 Task: Look for space in Carpentras, France from 5th July, 2023 to 10th July, 2023 for 4 adults in price range Rs.9000 to Rs.14000. Place can be entire place with 2 bedrooms having 4 beds and 2 bathrooms. Property type can be house, flat, guest house. Amenities needed are: washing machine. Booking option can be shelf check-in. Required host language is English.
Action: Mouse moved to (481, 127)
Screenshot: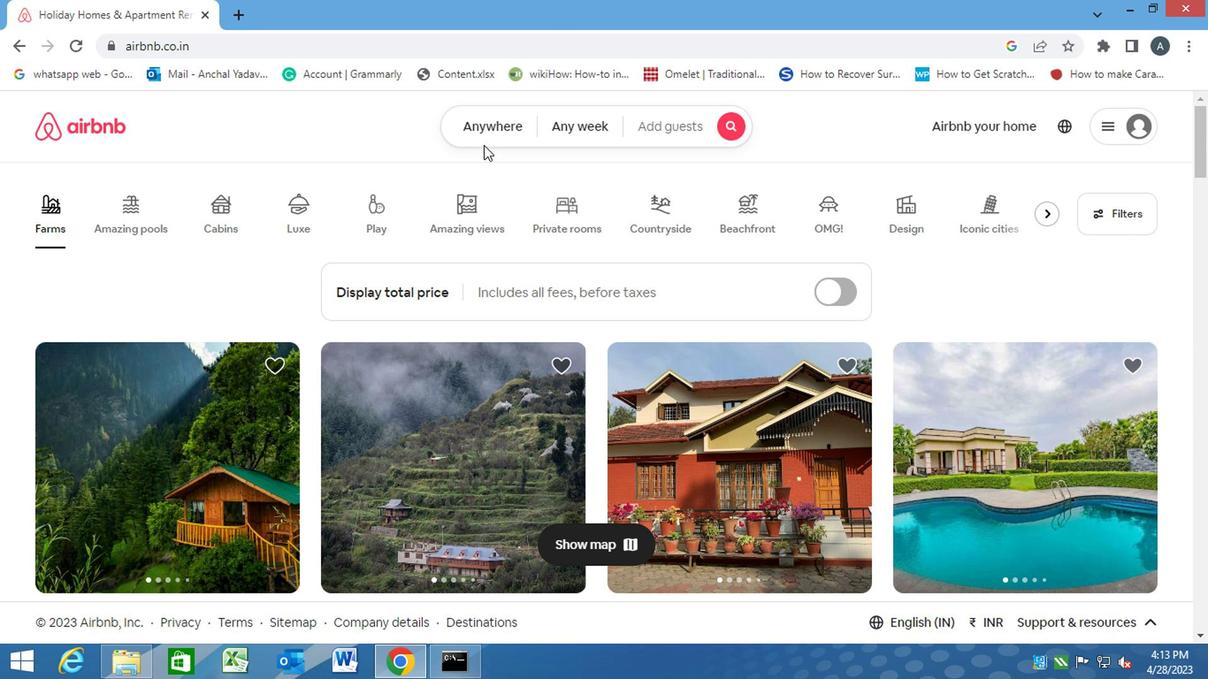 
Action: Mouse pressed left at (481, 127)
Screenshot: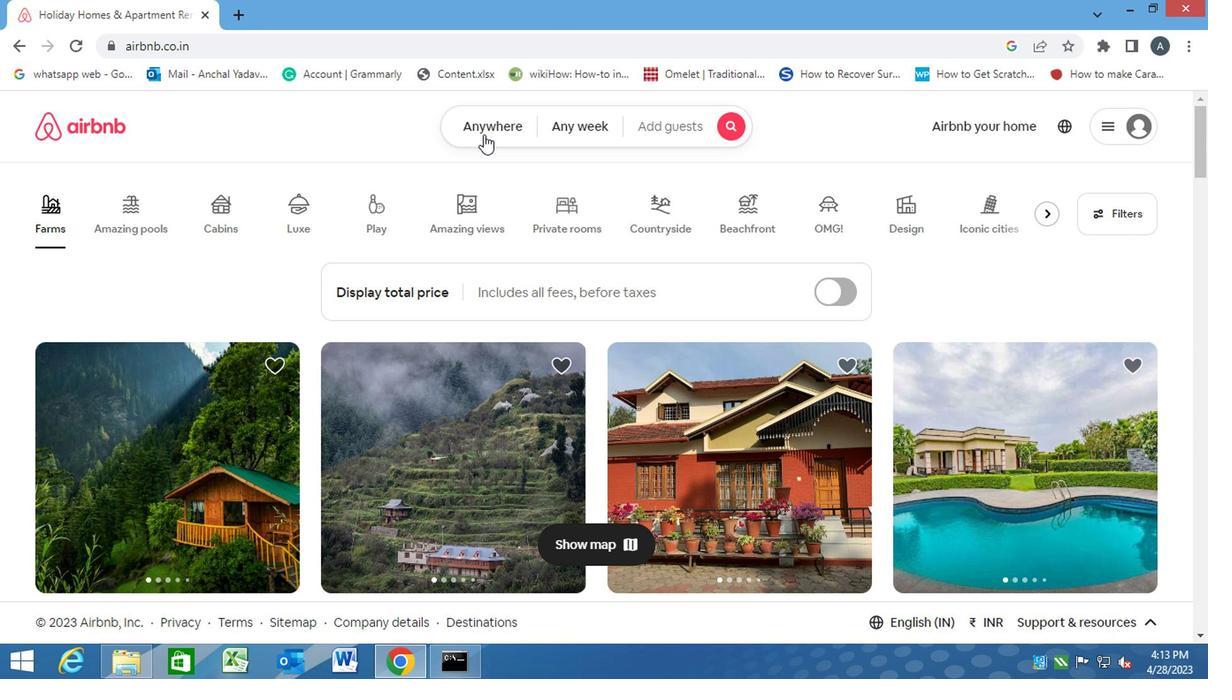 
Action: Mouse moved to (441, 186)
Screenshot: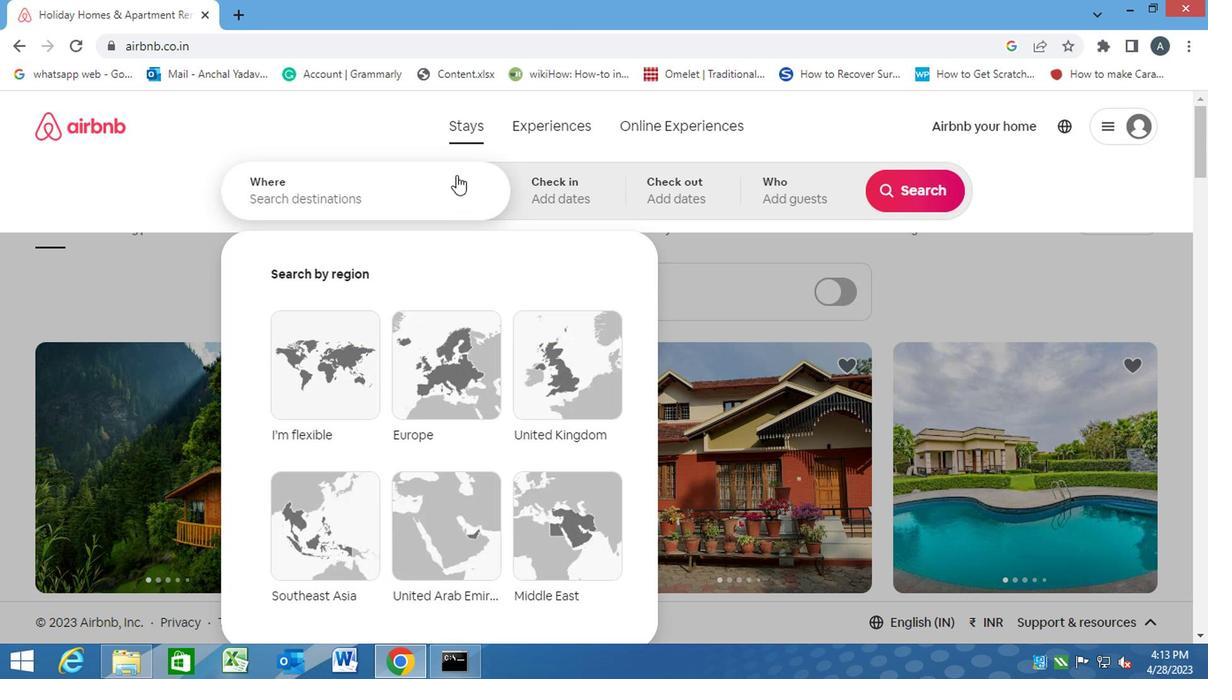 
Action: Mouse pressed left at (441, 186)
Screenshot: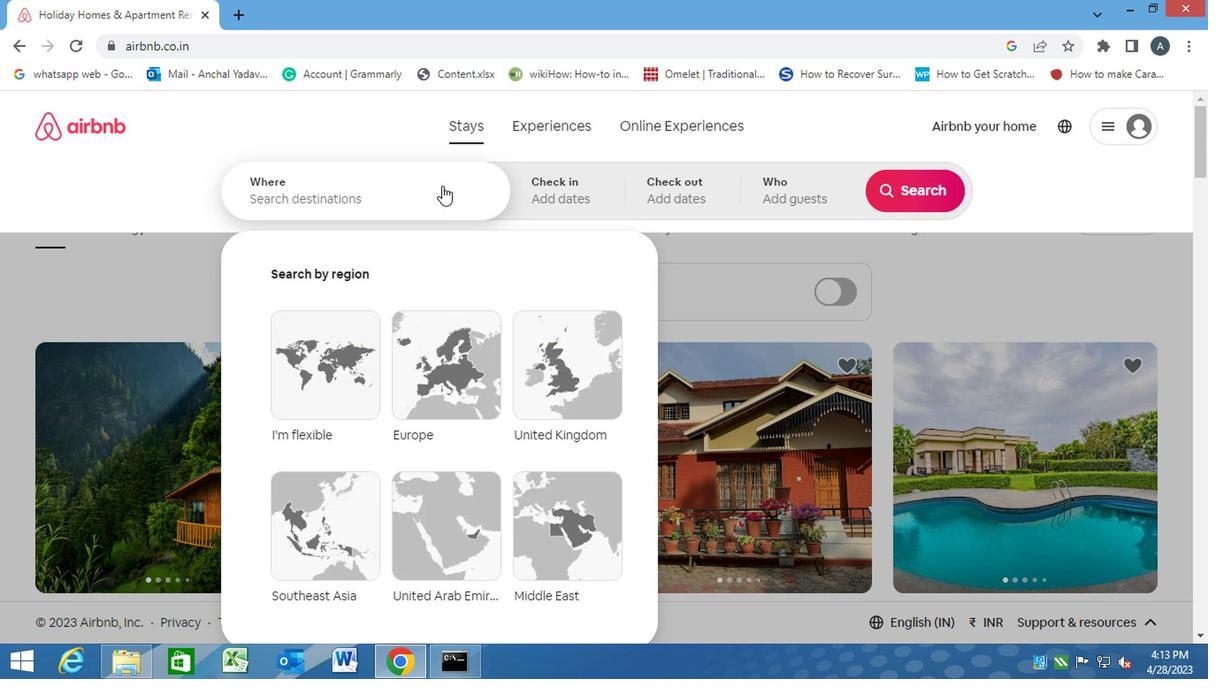 
Action: Key pressed c<Key.caps_lock>arpentras,<Key.space><Key.caps_lock>f<Key.caps_lock>rance<Key.enter>
Screenshot: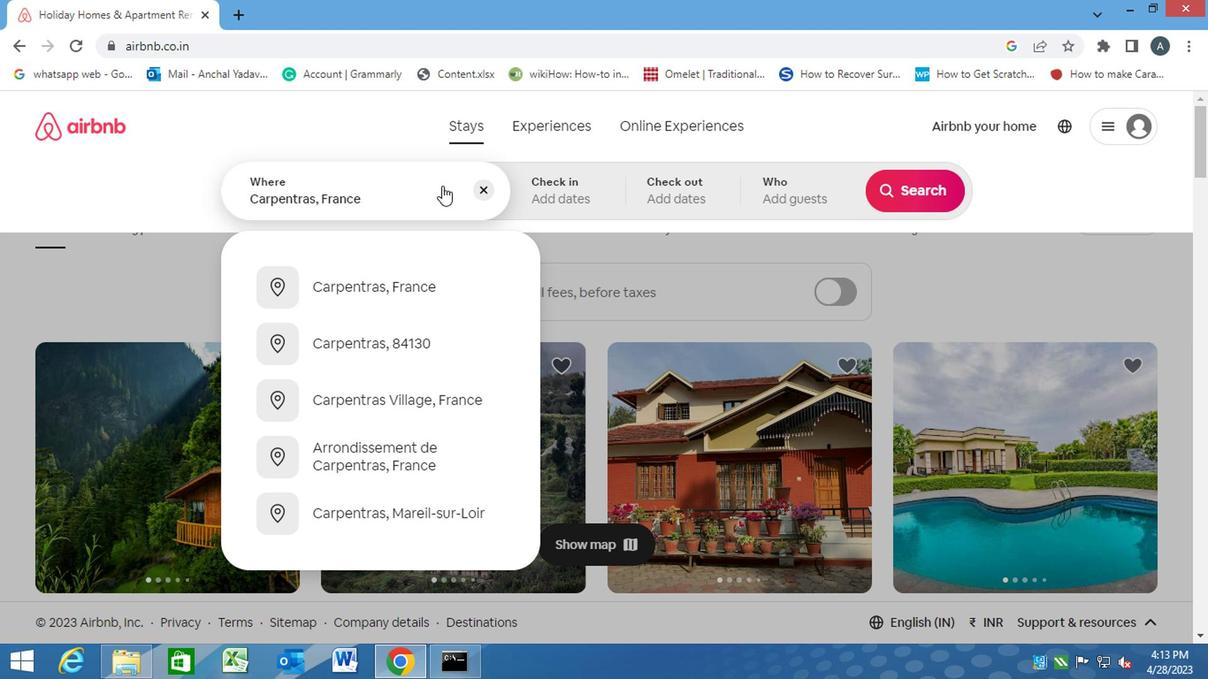 
Action: Mouse moved to (891, 341)
Screenshot: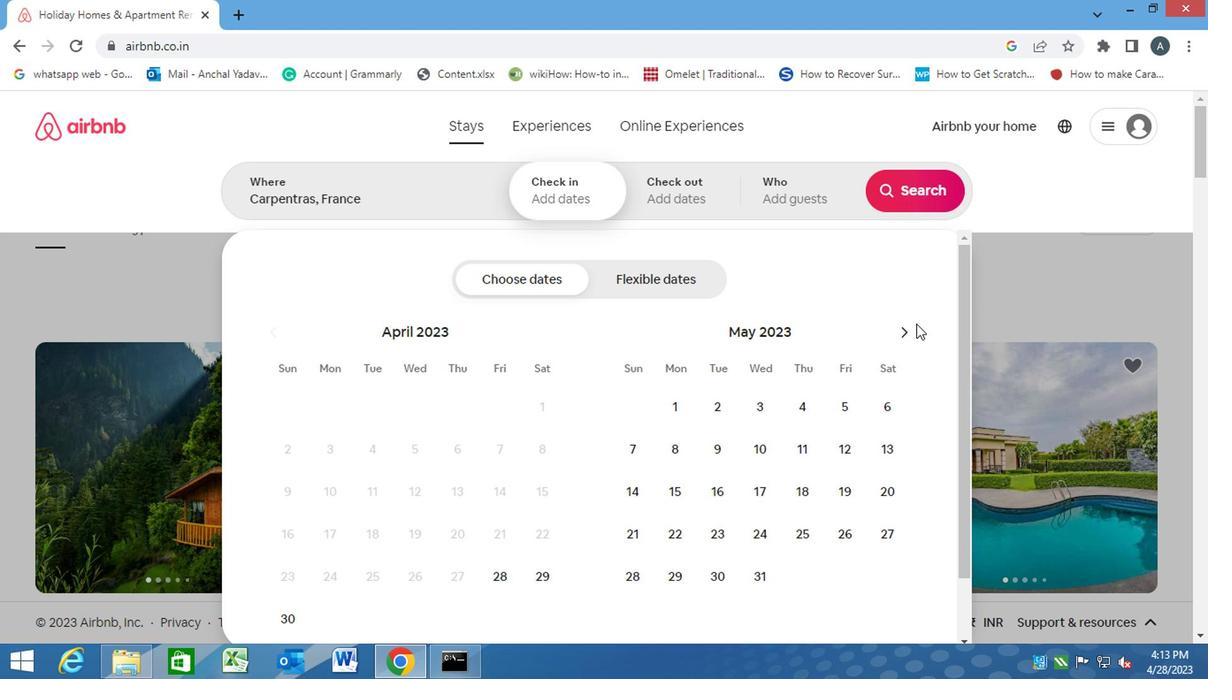 
Action: Mouse pressed left at (891, 341)
Screenshot: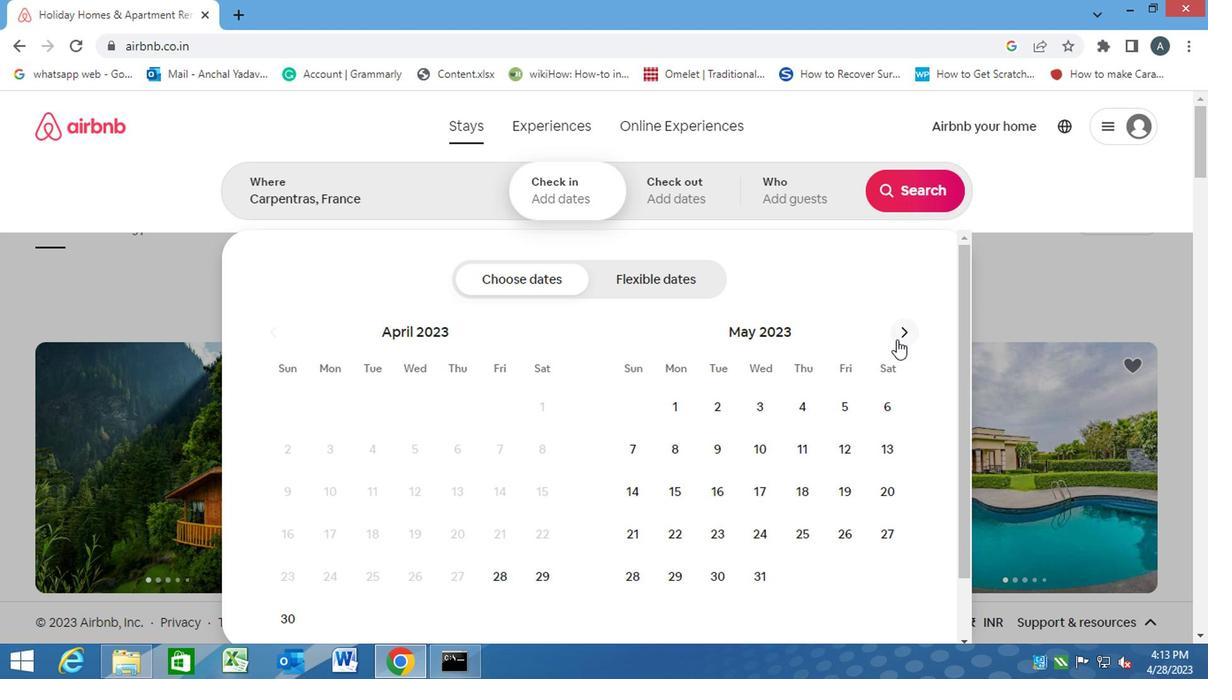 
Action: Mouse moved to (893, 339)
Screenshot: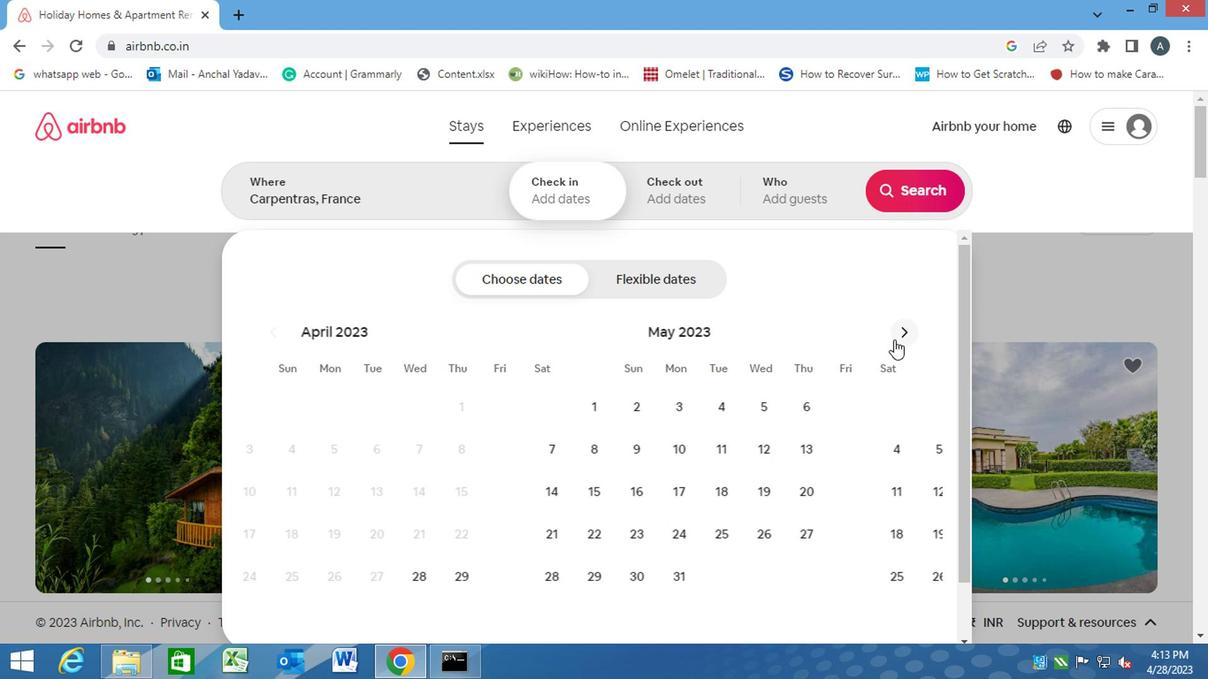 
Action: Mouse pressed left at (893, 339)
Screenshot: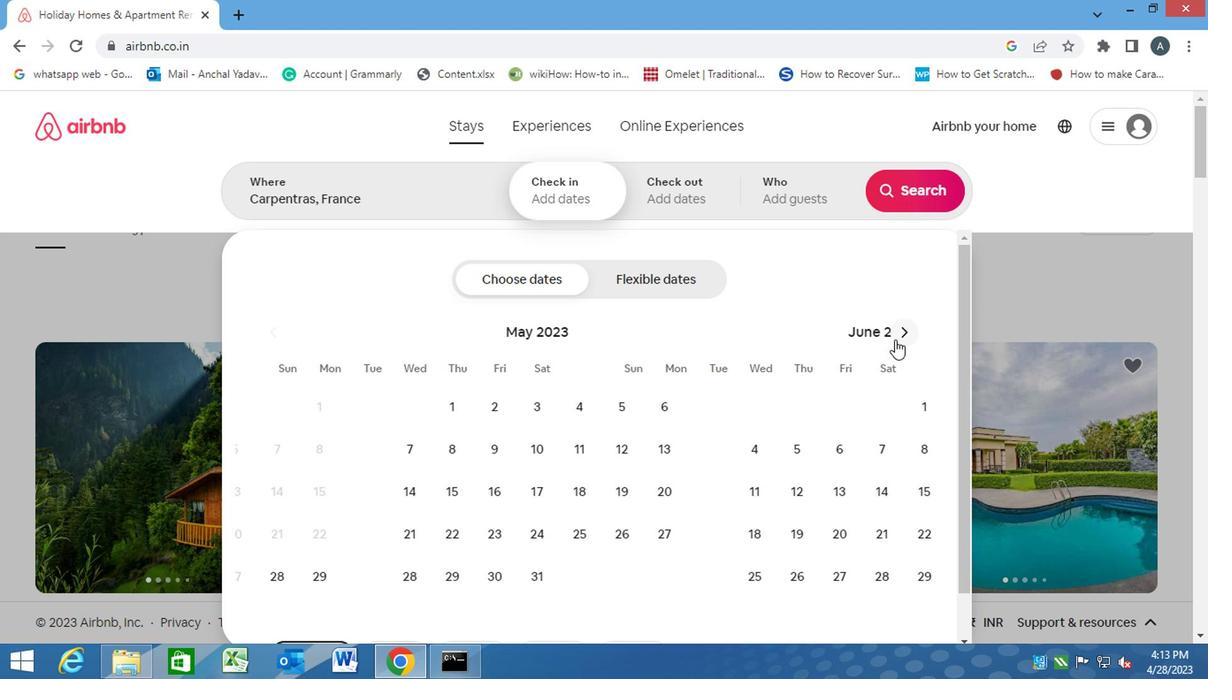 
Action: Mouse moved to (765, 455)
Screenshot: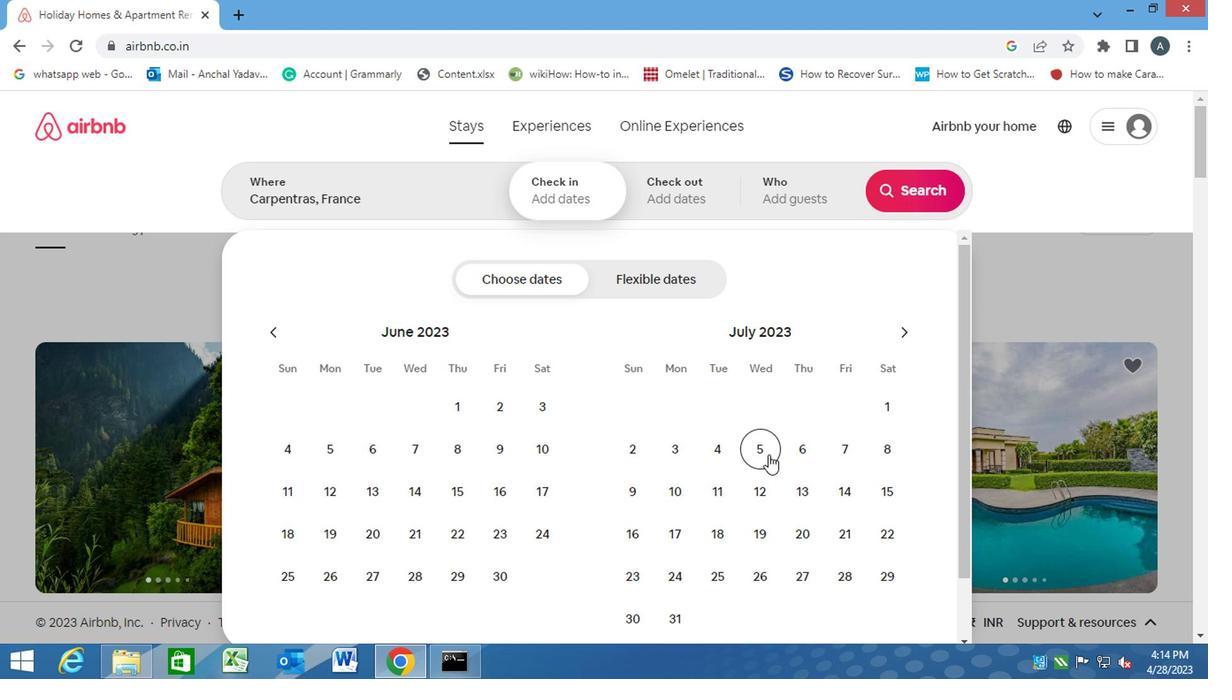 
Action: Mouse pressed left at (765, 455)
Screenshot: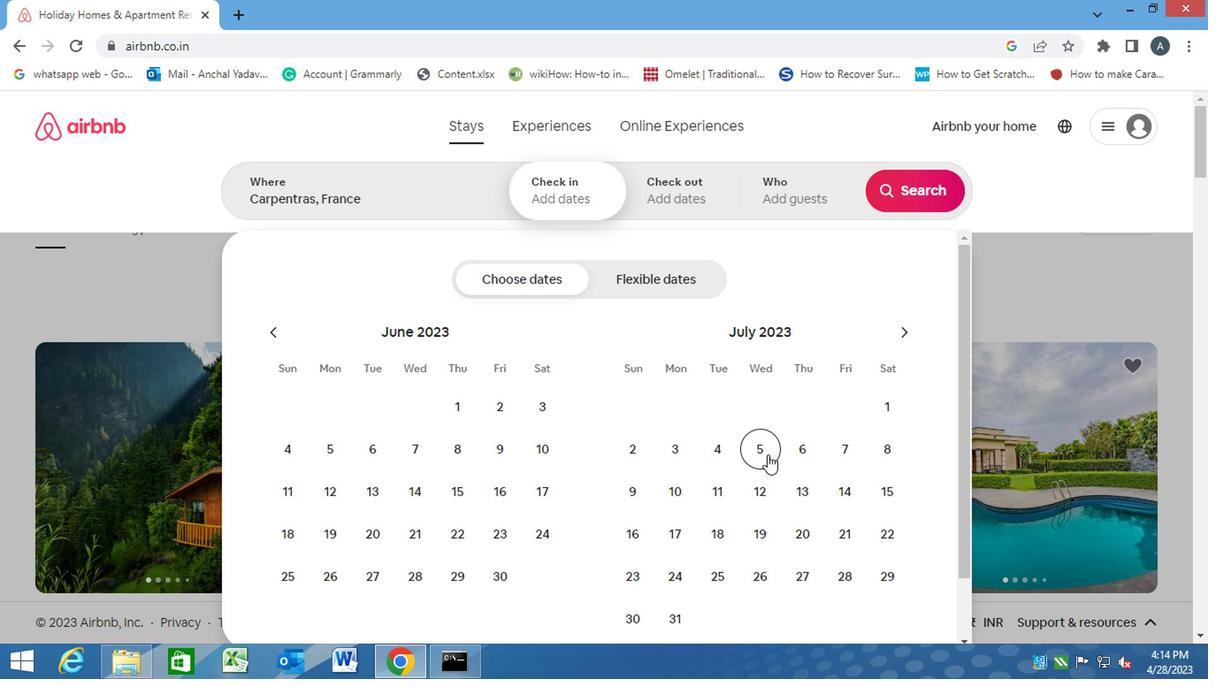 
Action: Mouse moved to (672, 486)
Screenshot: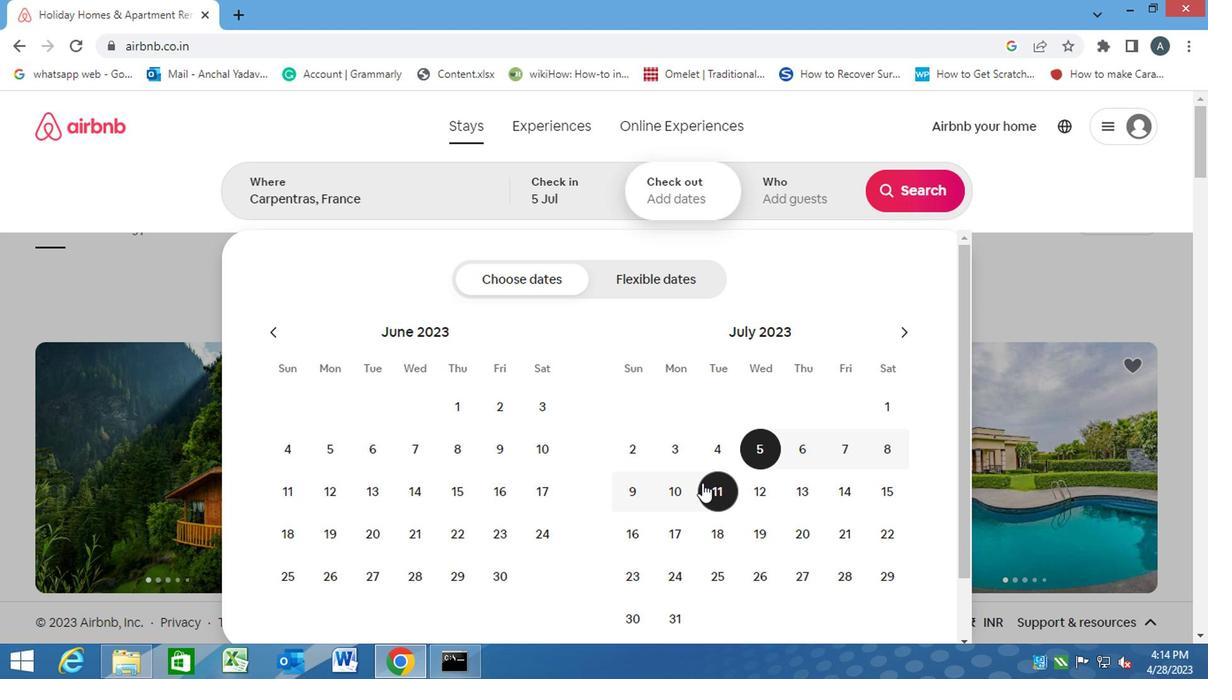 
Action: Mouse pressed left at (672, 486)
Screenshot: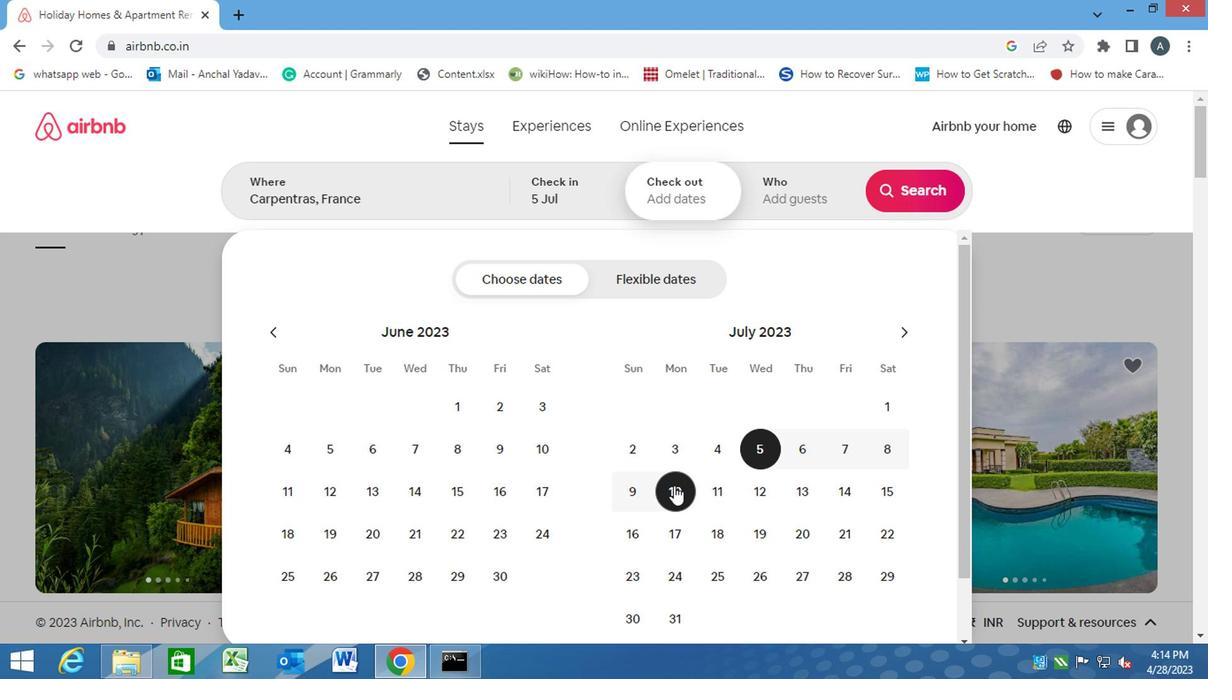 
Action: Mouse moved to (782, 199)
Screenshot: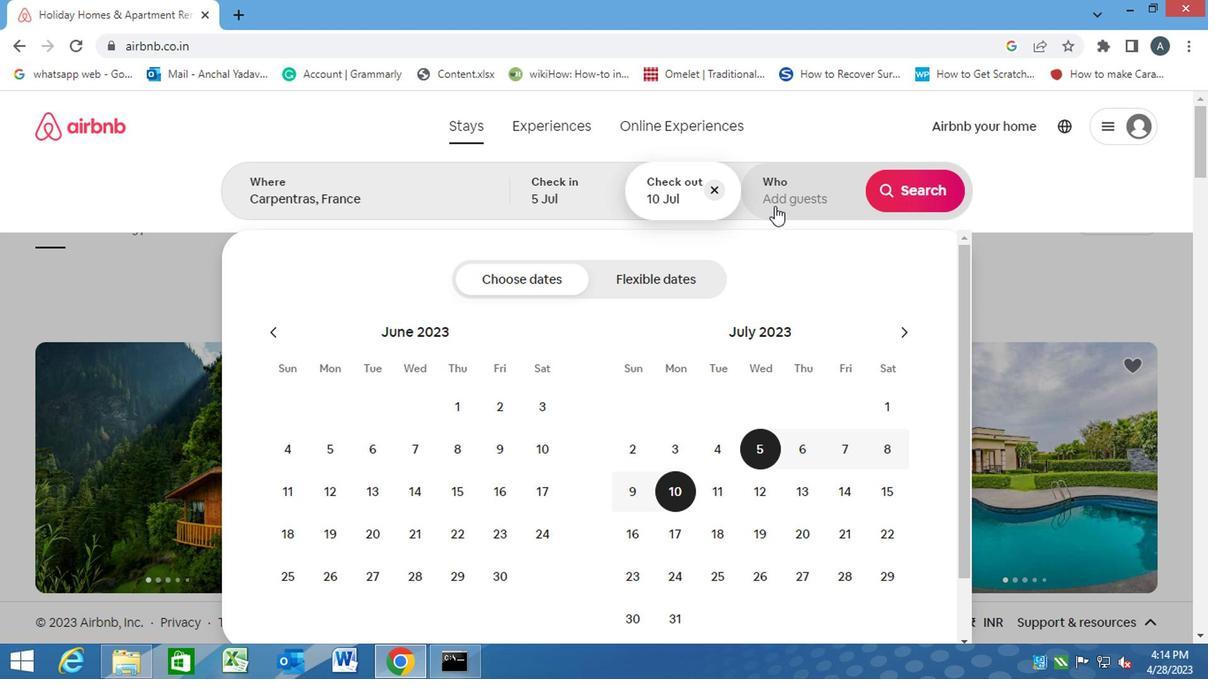
Action: Mouse pressed left at (782, 199)
Screenshot: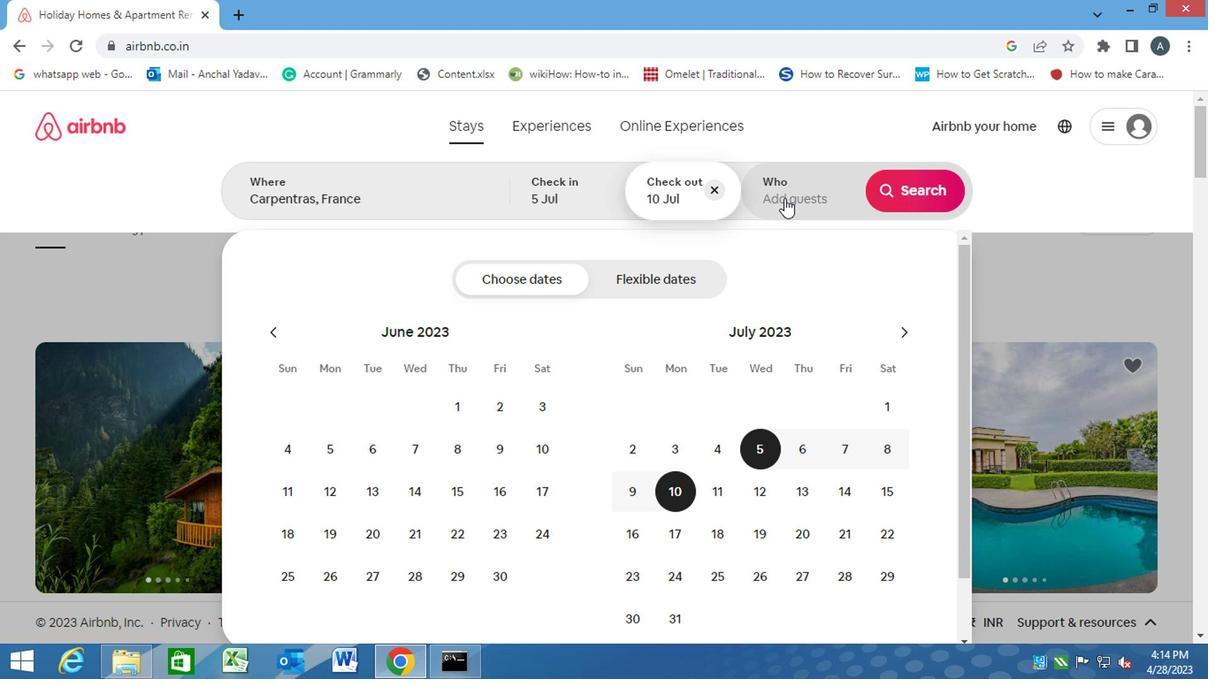 
Action: Mouse moved to (913, 276)
Screenshot: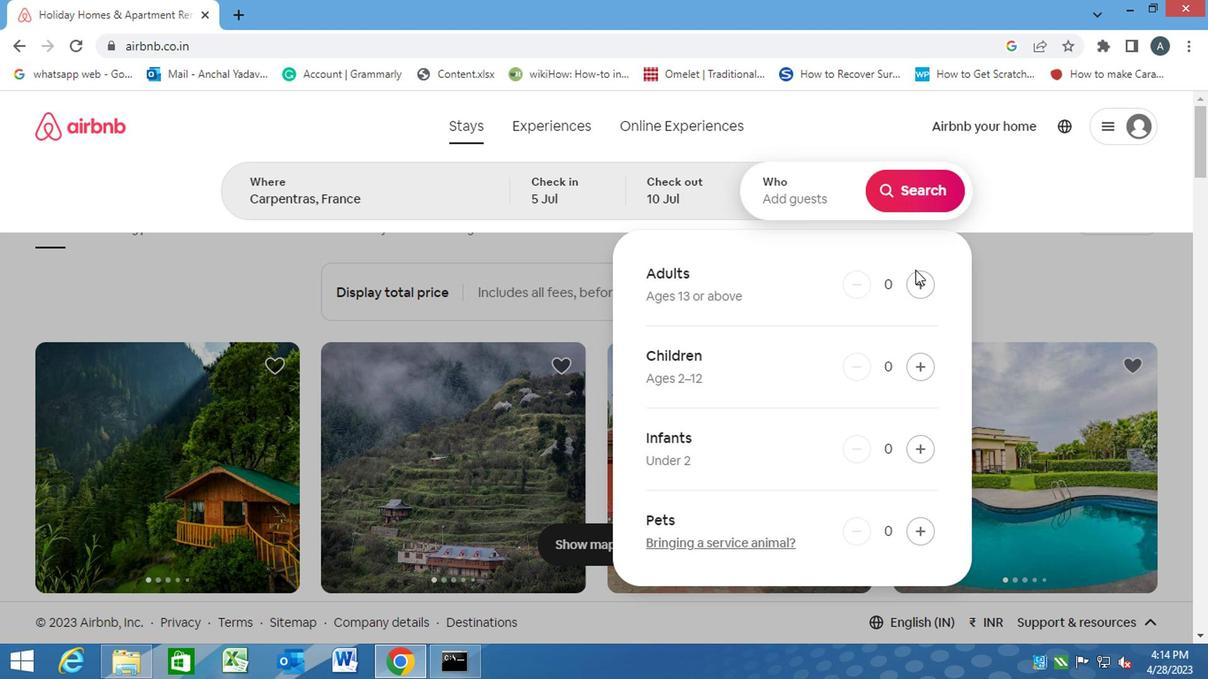 
Action: Mouse pressed left at (913, 276)
Screenshot: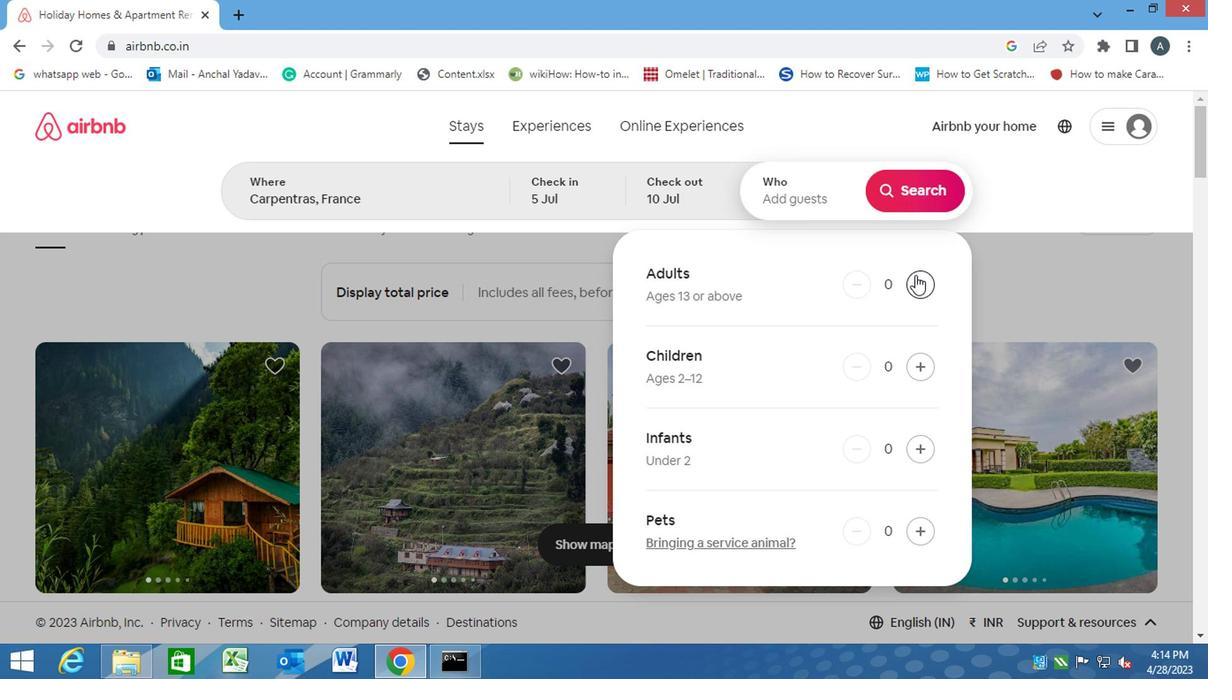 
Action: Mouse pressed left at (913, 276)
Screenshot: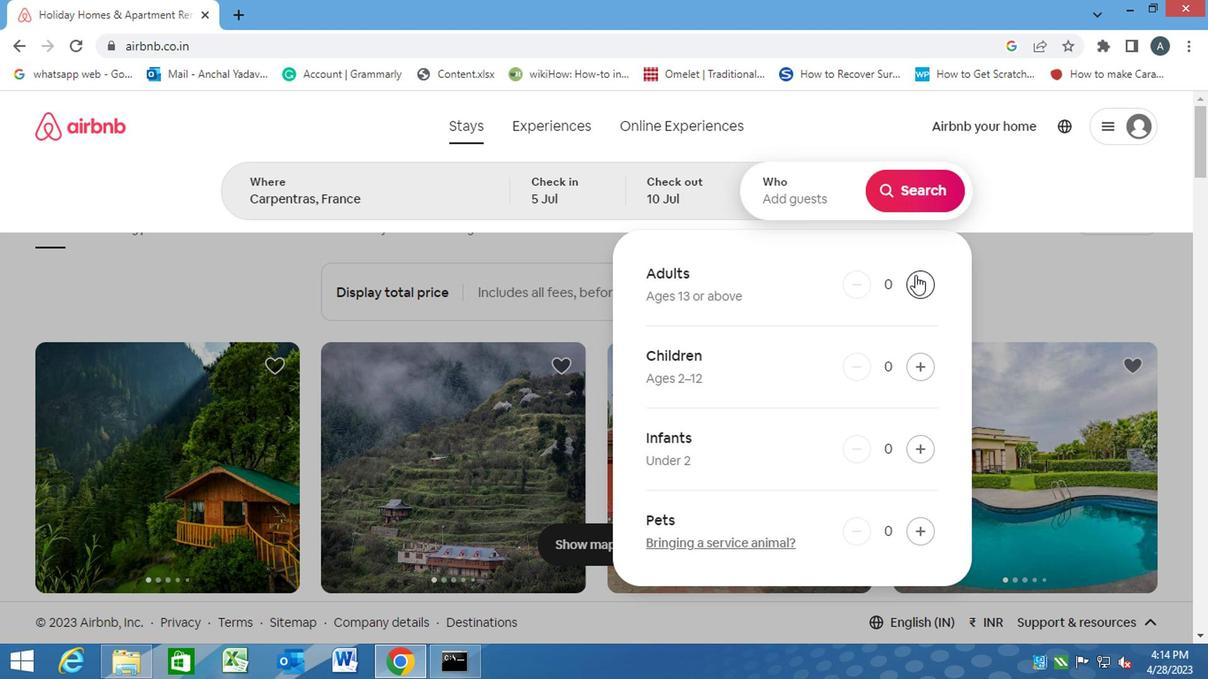 
Action: Mouse pressed left at (913, 276)
Screenshot: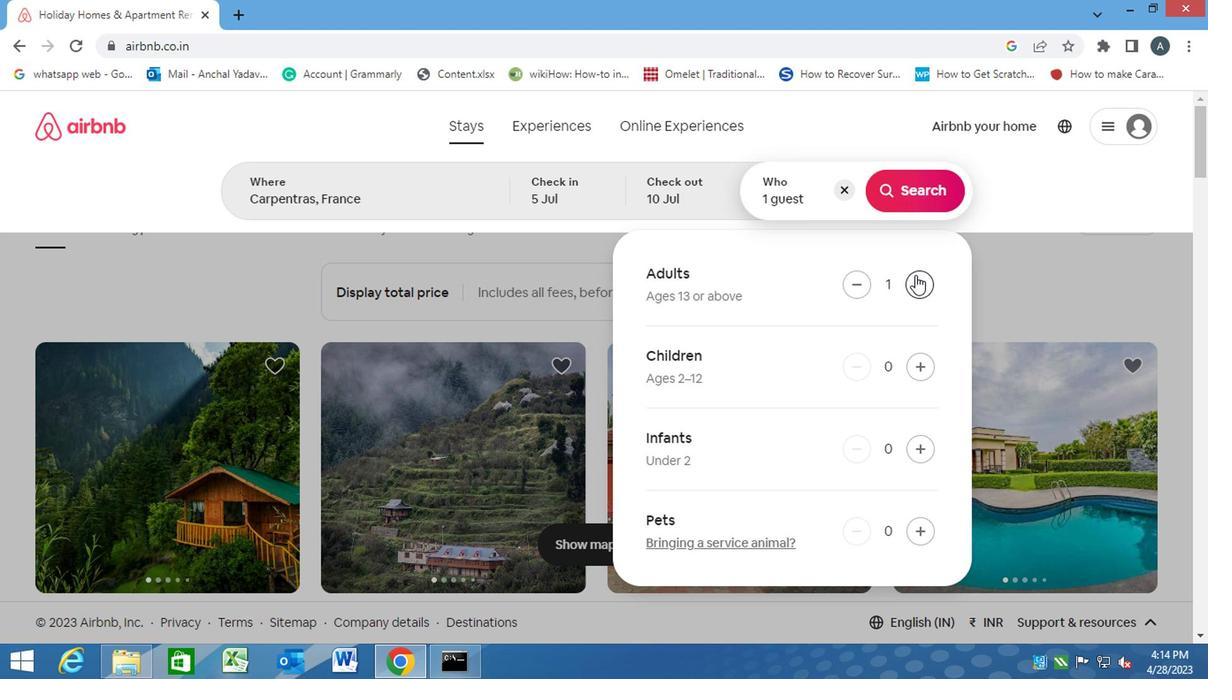 
Action: Mouse pressed left at (913, 276)
Screenshot: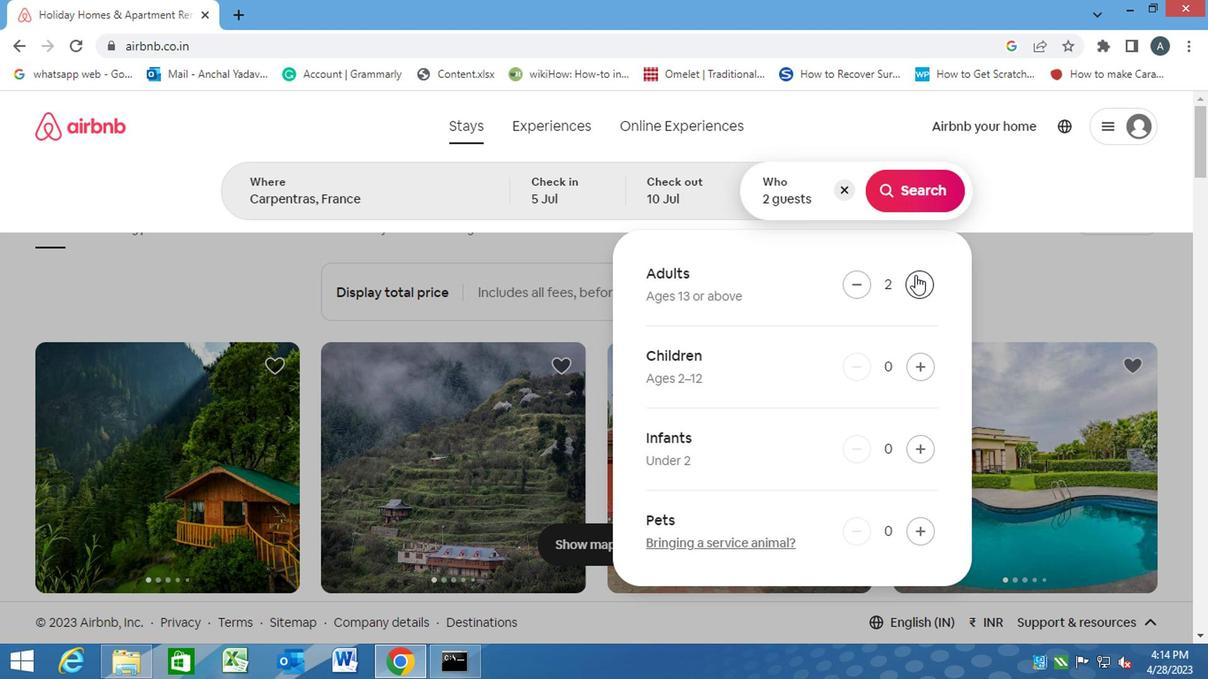 
Action: Mouse moved to (904, 196)
Screenshot: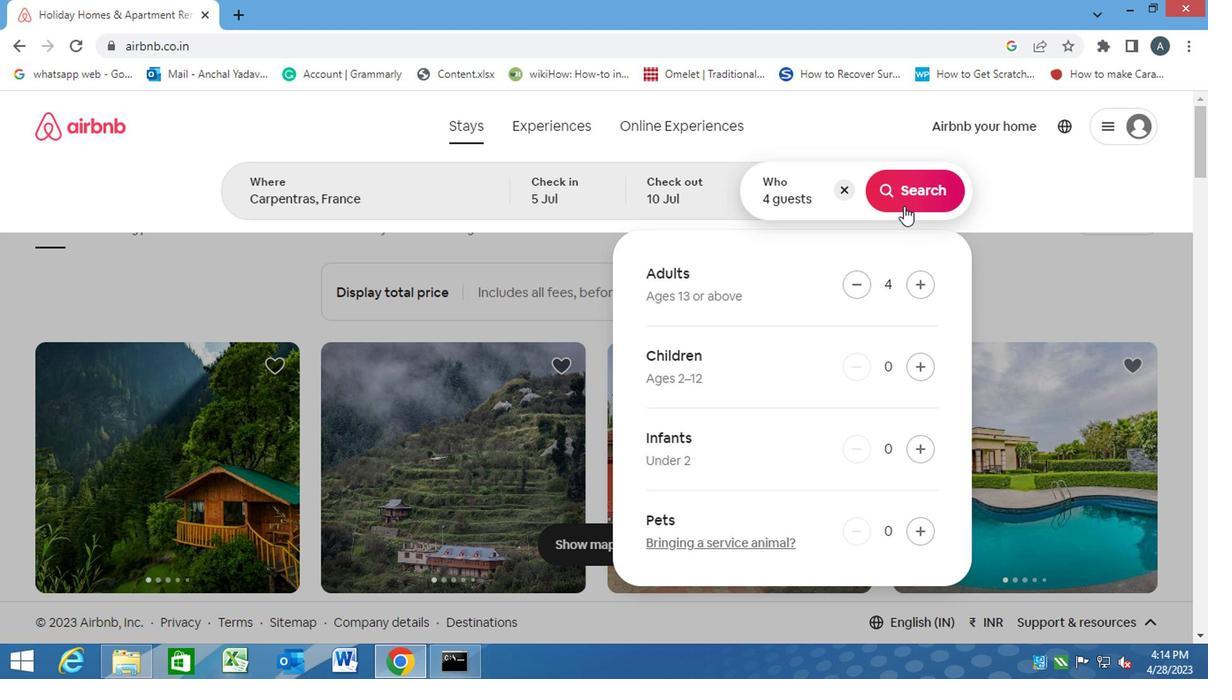
Action: Mouse pressed left at (904, 196)
Screenshot: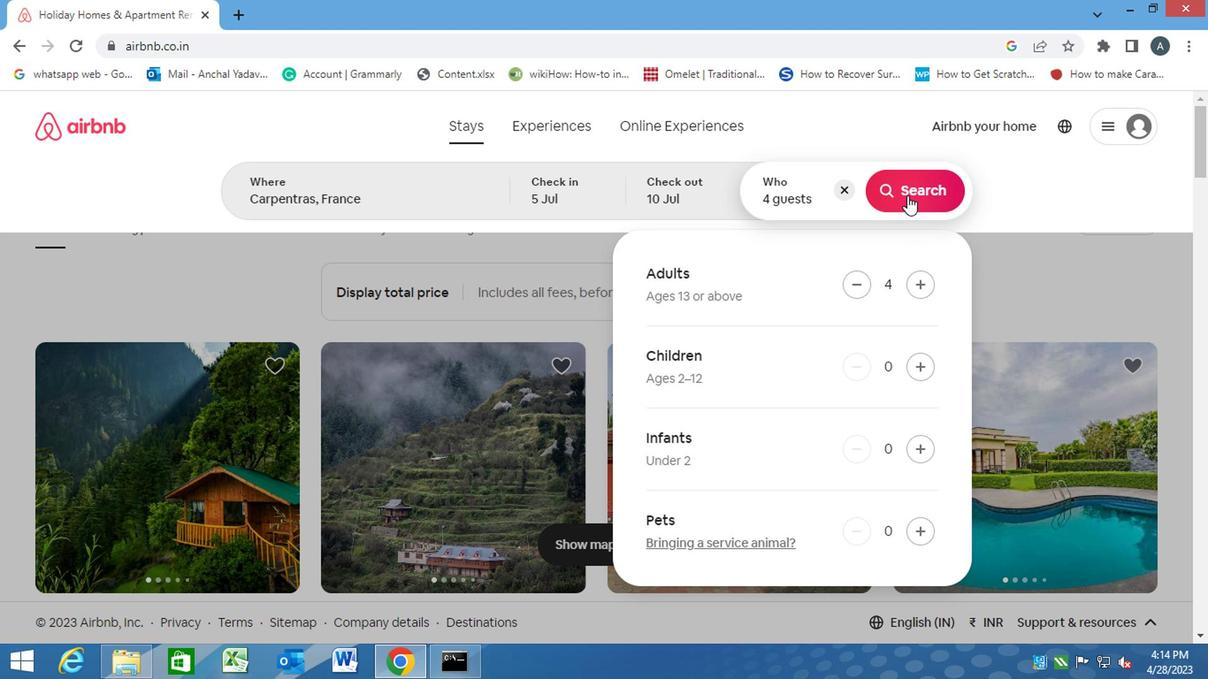 
Action: Mouse moved to (1133, 195)
Screenshot: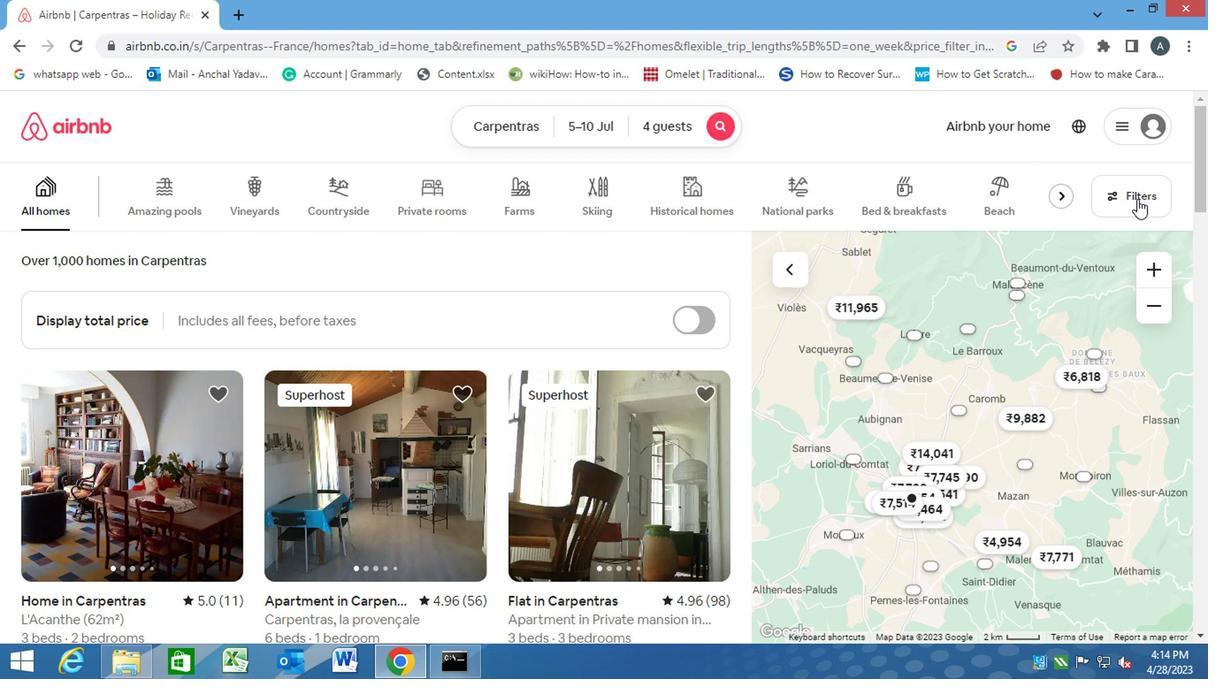 
Action: Mouse pressed left at (1133, 195)
Screenshot: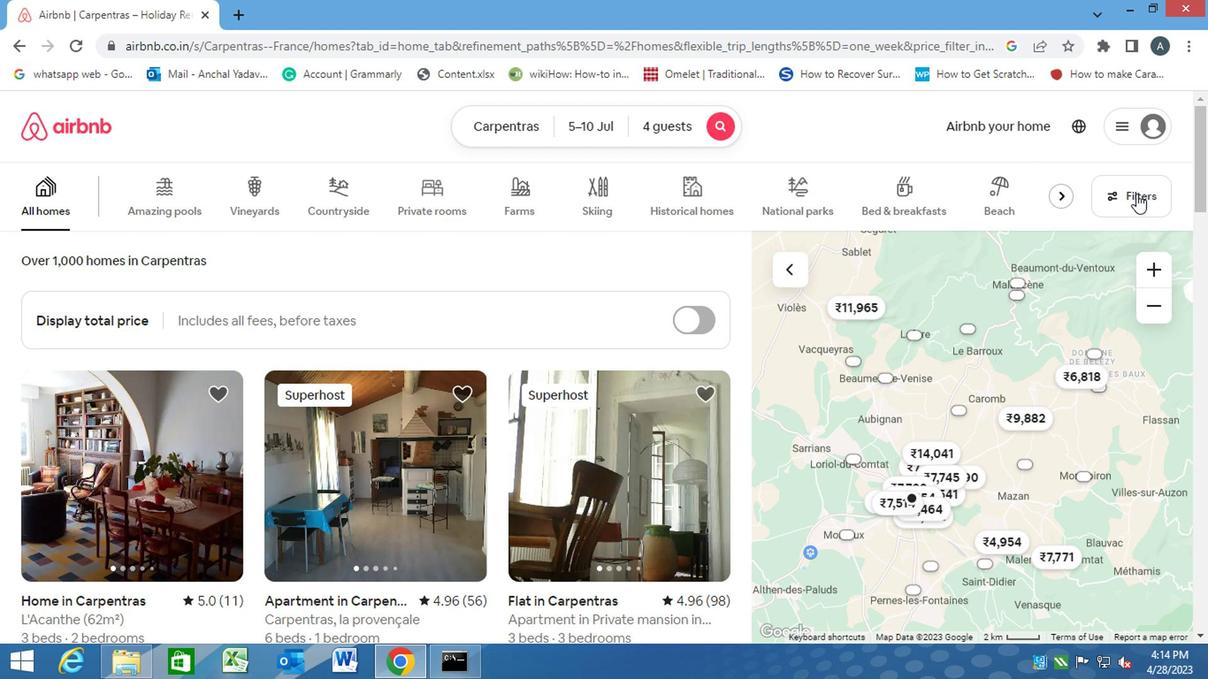 
Action: Mouse moved to (383, 424)
Screenshot: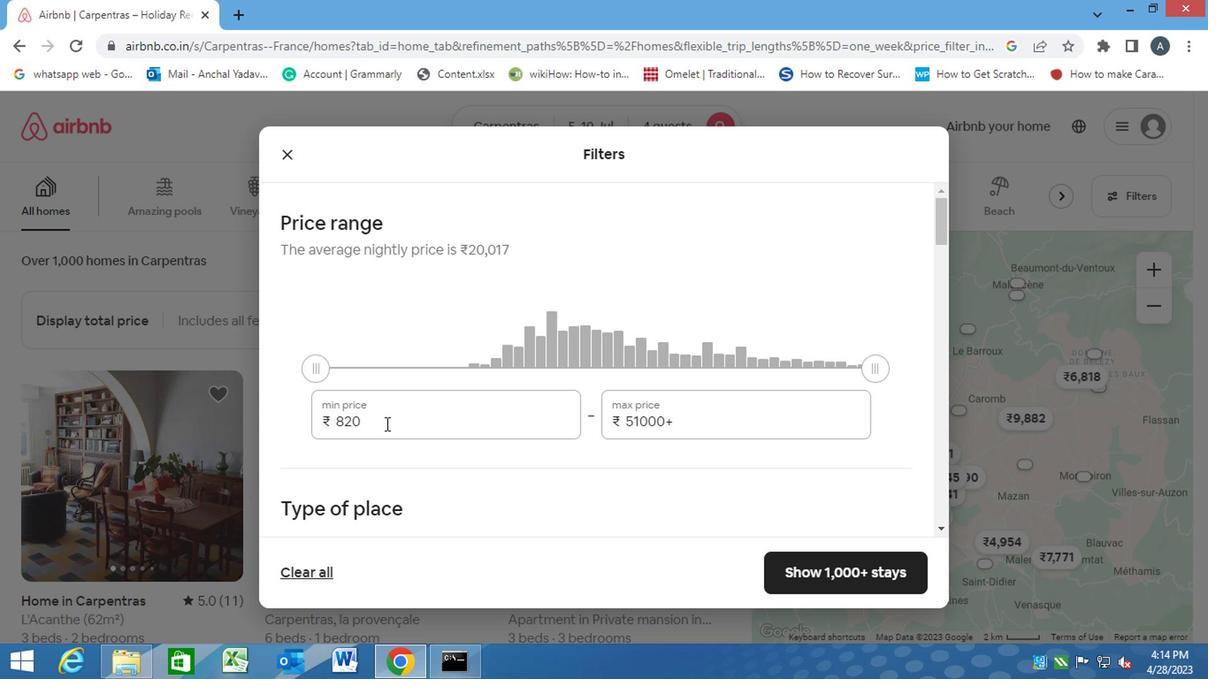 
Action: Mouse pressed left at (383, 424)
Screenshot: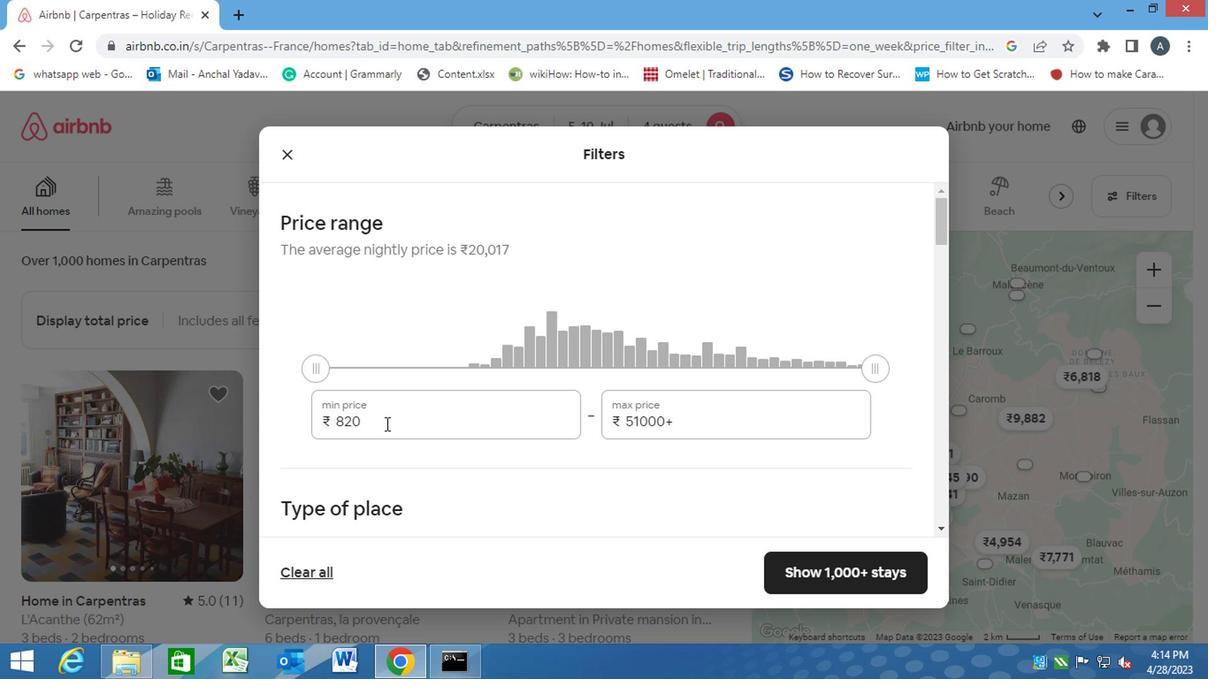 
Action: Mouse moved to (305, 429)
Screenshot: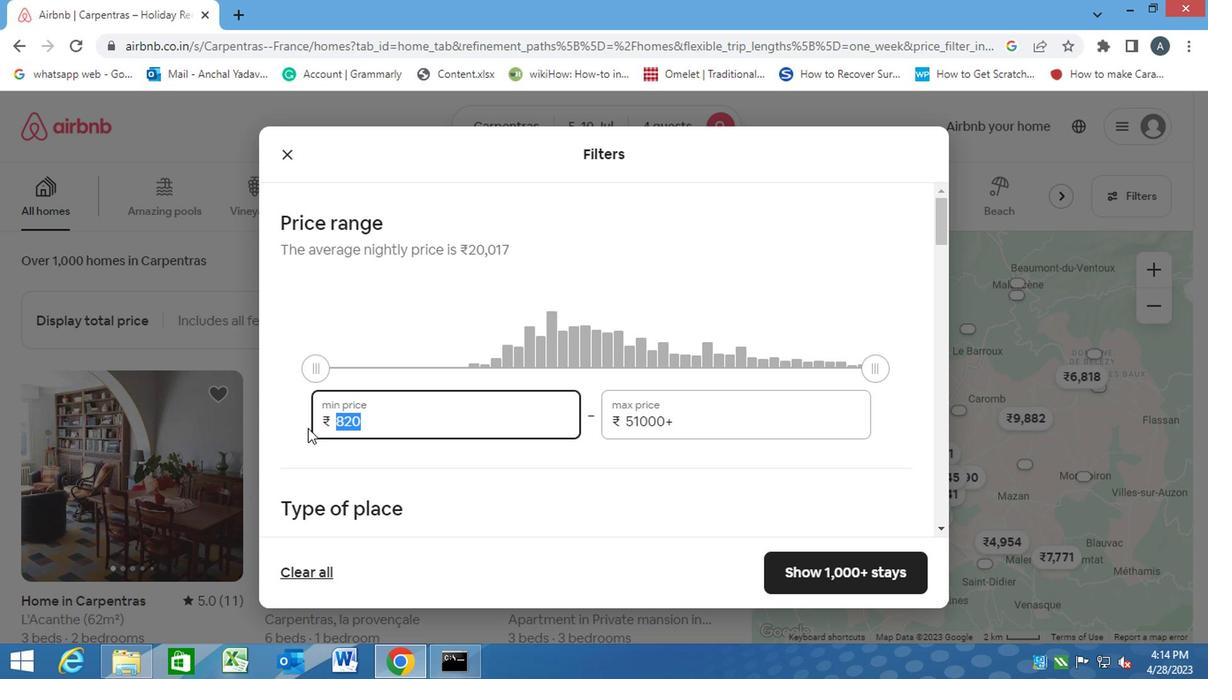 
Action: Key pressed 9000<Key.tab><Key.backspace><Key.backspace><Key.backspace><Key.backspace><Key.backspace><Key.backspace><Key.backspace><Key.backspace><Key.backspace><Key.backspace><Key.backspace><Key.backspace><Key.backspace><Key.backspace><Key.backspace><Key.backspace>14000
Screenshot: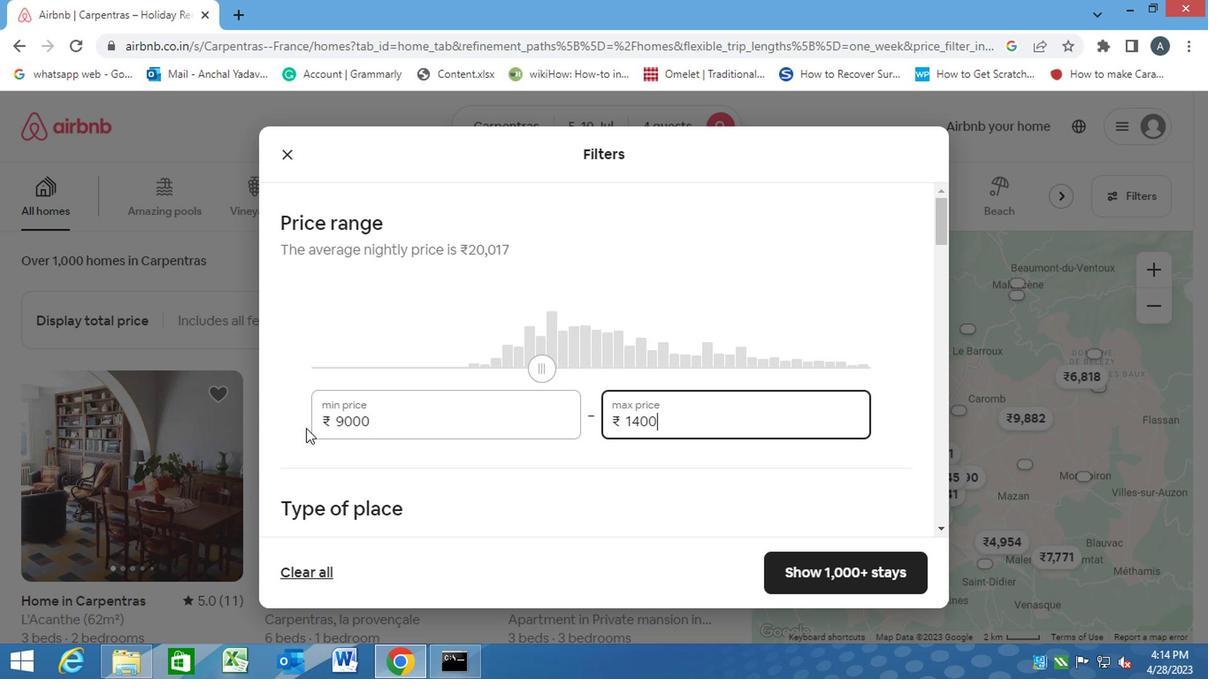 
Action: Mouse moved to (454, 465)
Screenshot: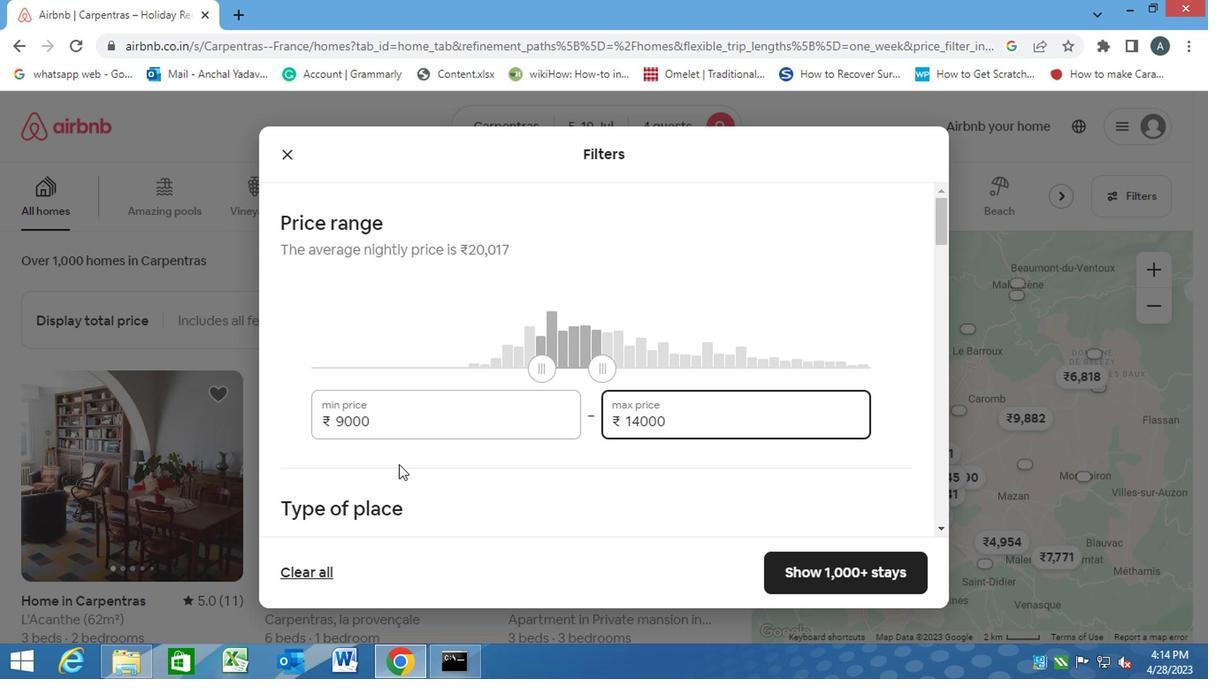 
Action: Mouse pressed left at (454, 465)
Screenshot: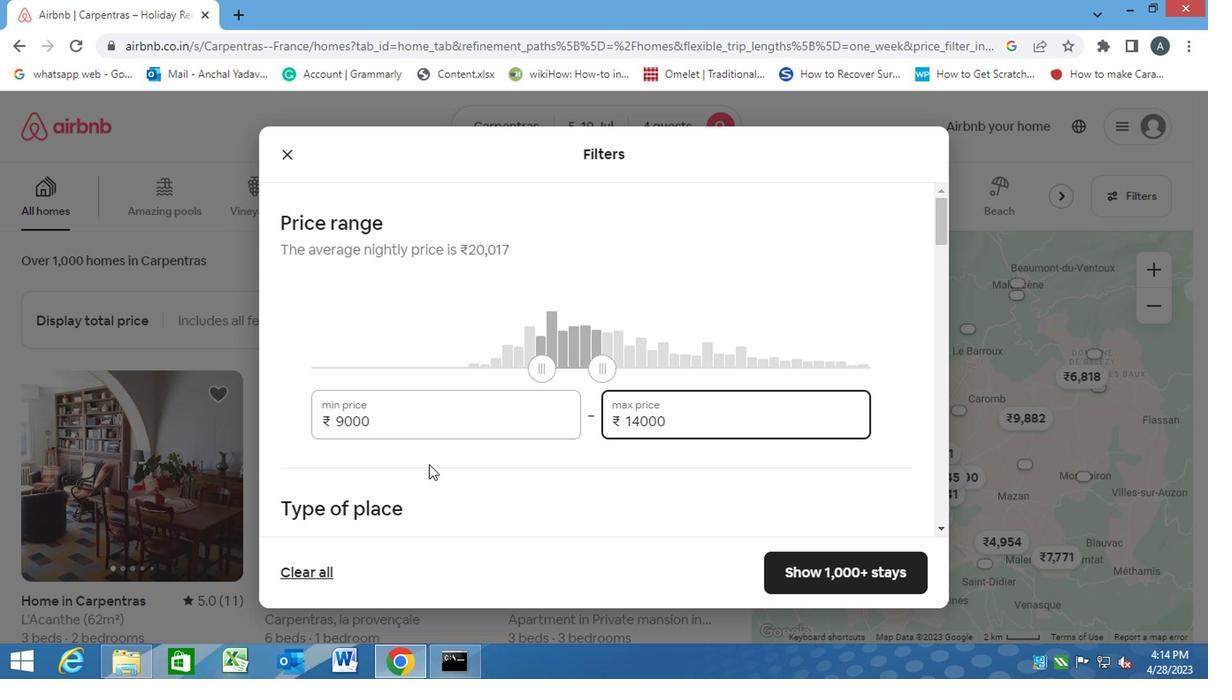 
Action: Mouse scrolled (454, 464) with delta (0, -1)
Screenshot: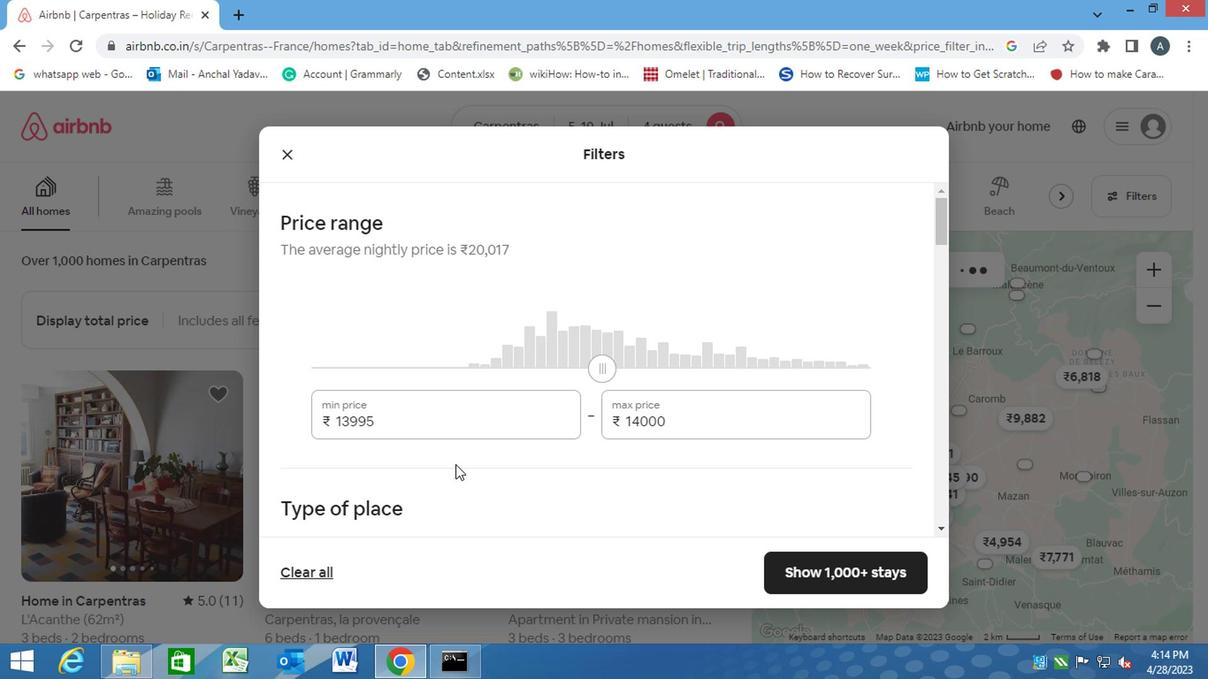 
Action: Mouse scrolled (454, 464) with delta (0, -1)
Screenshot: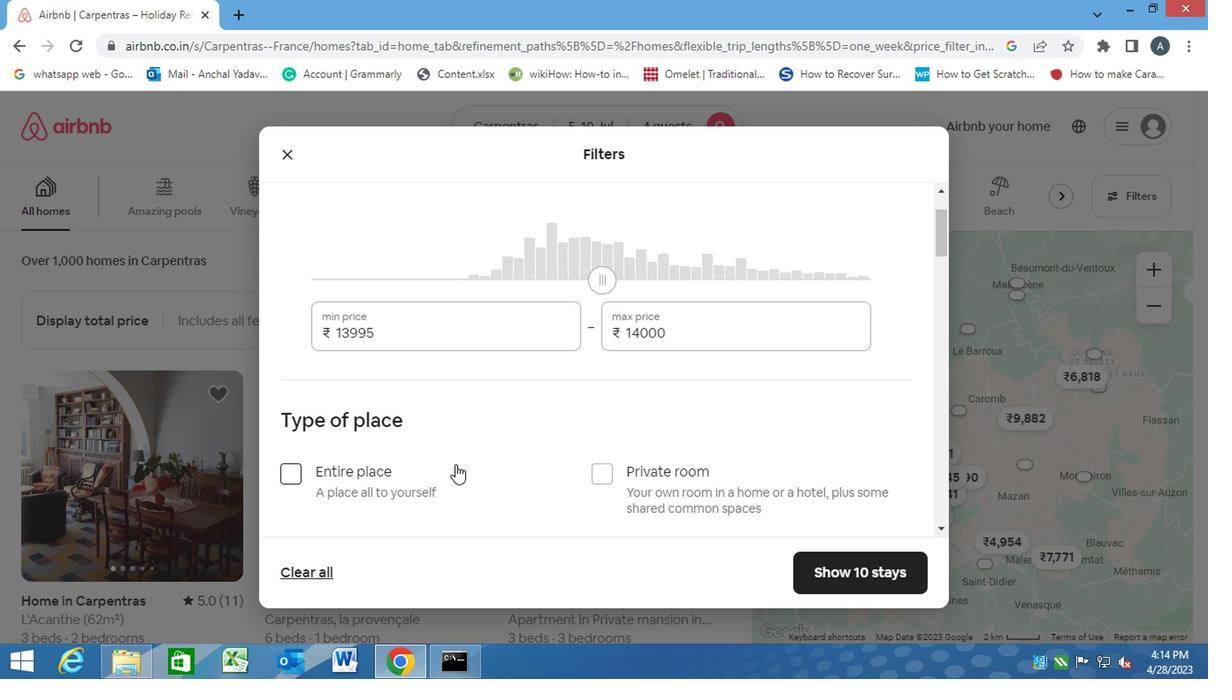 
Action: Mouse moved to (291, 381)
Screenshot: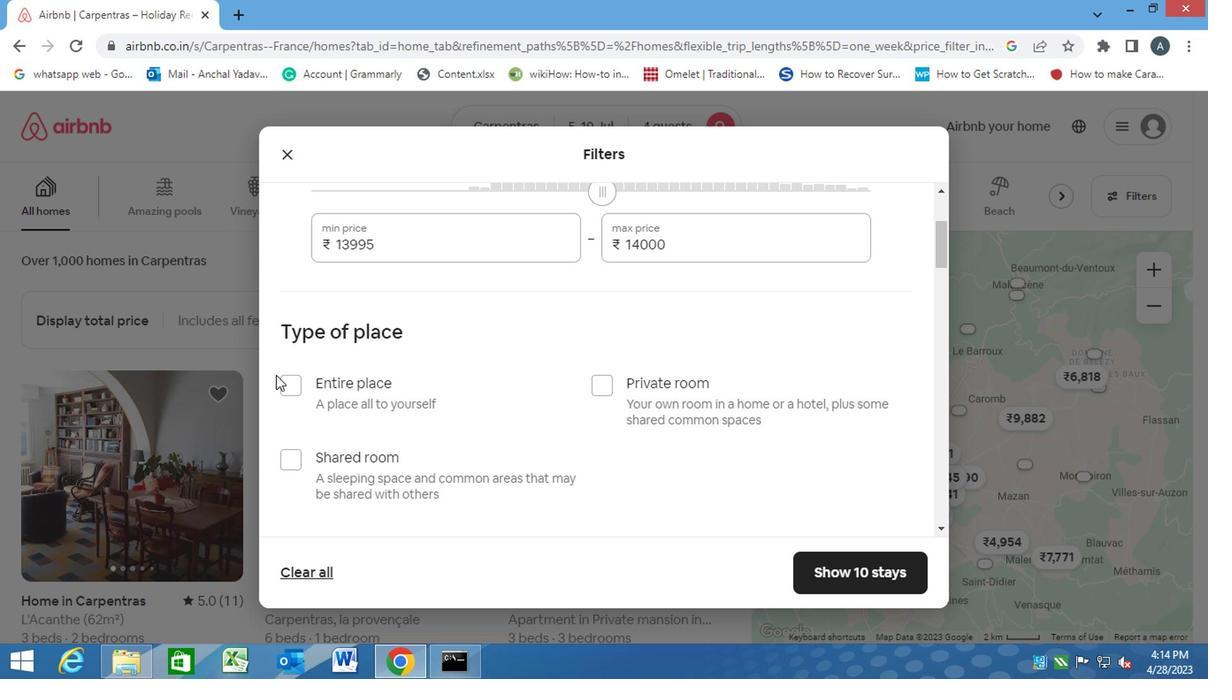 
Action: Mouse pressed left at (291, 381)
Screenshot: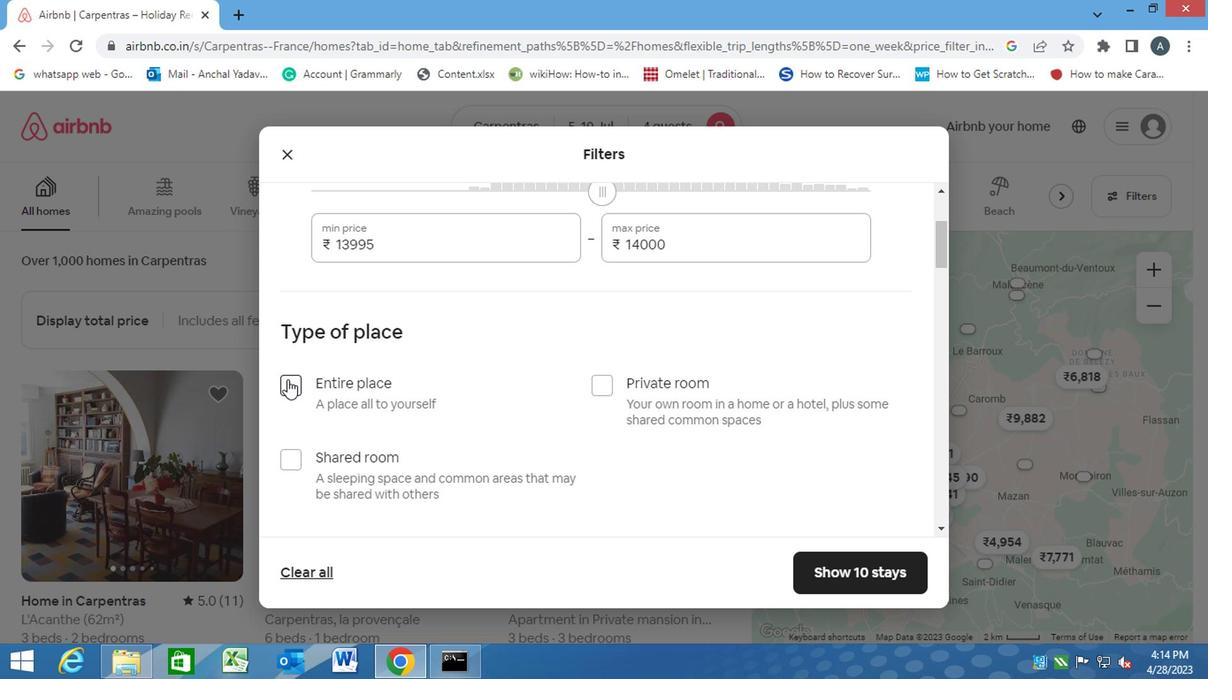 
Action: Mouse moved to (479, 402)
Screenshot: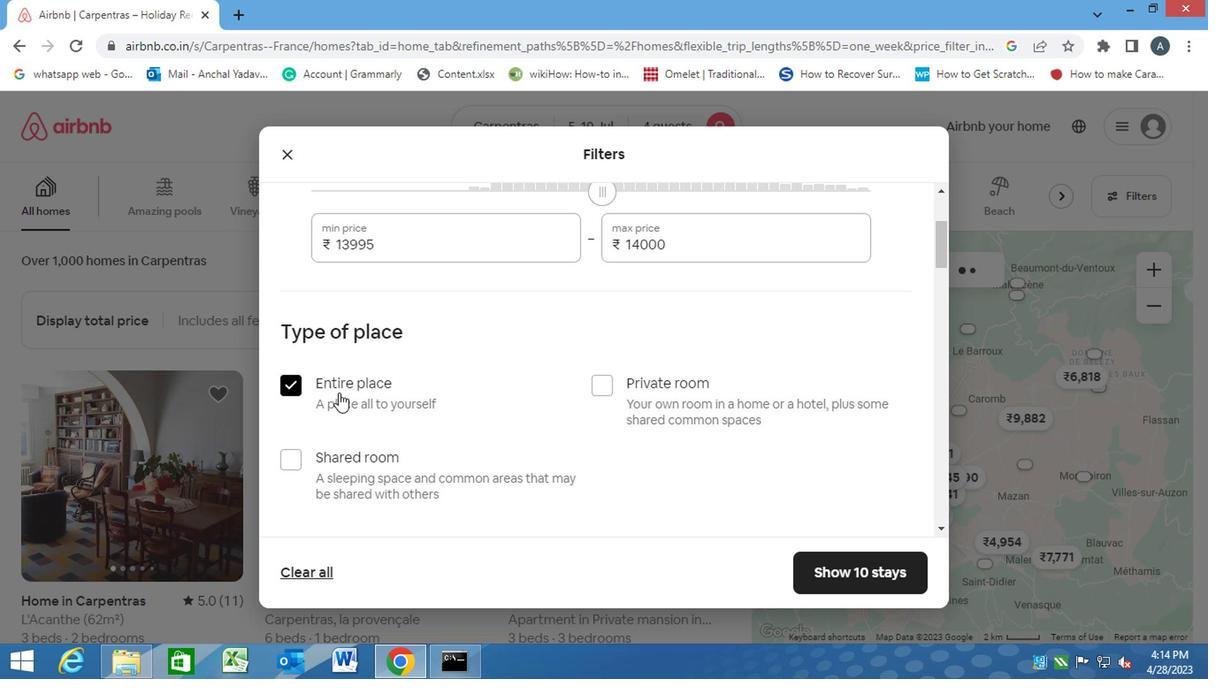 
Action: Mouse scrolled (479, 401) with delta (0, -1)
Screenshot: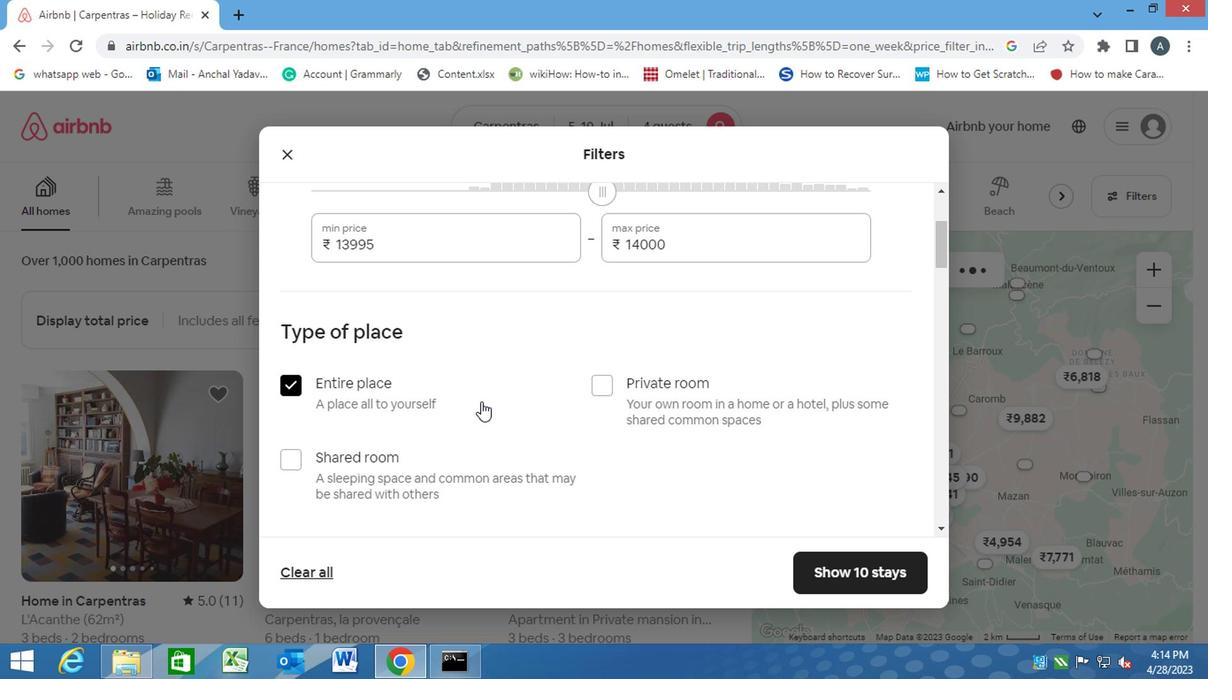 
Action: Mouse scrolled (479, 401) with delta (0, -1)
Screenshot: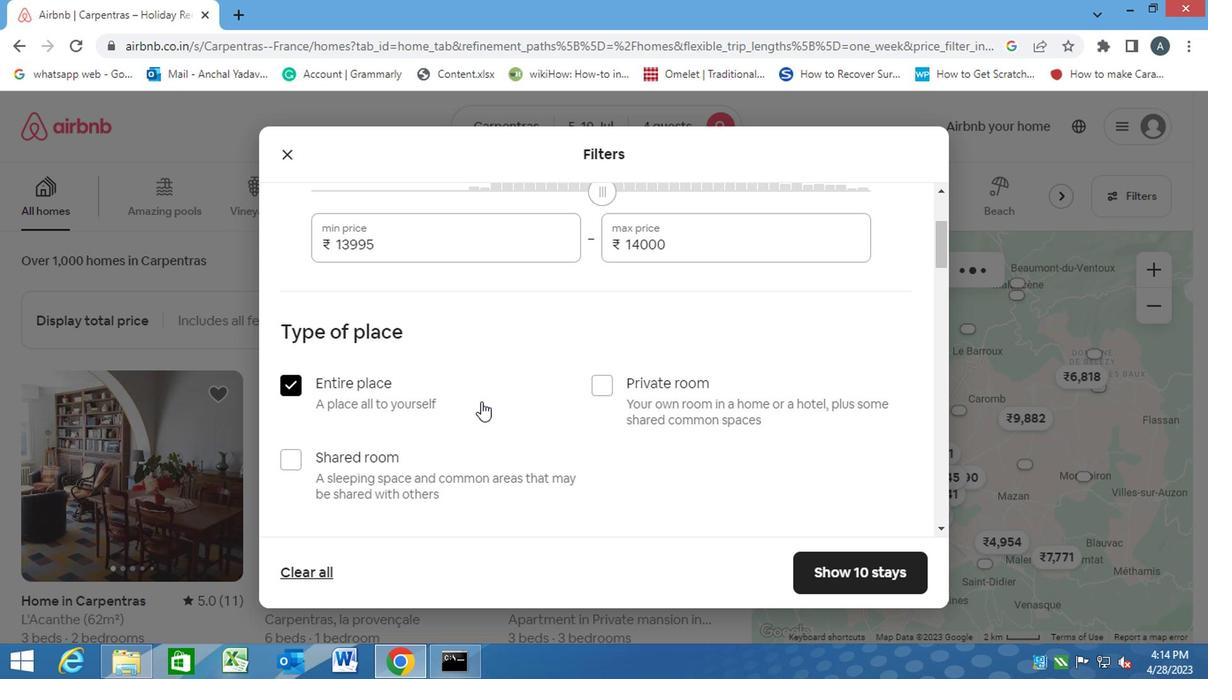 
Action: Mouse scrolled (479, 401) with delta (0, -1)
Screenshot: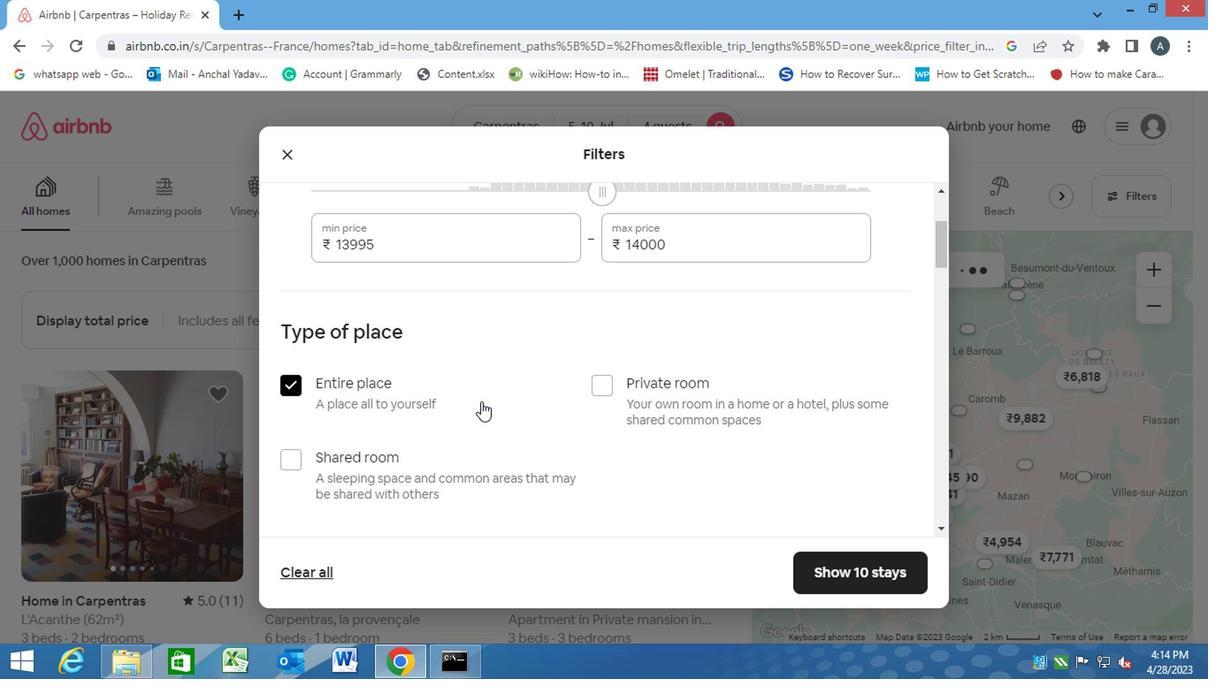 
Action: Mouse scrolled (479, 401) with delta (0, -1)
Screenshot: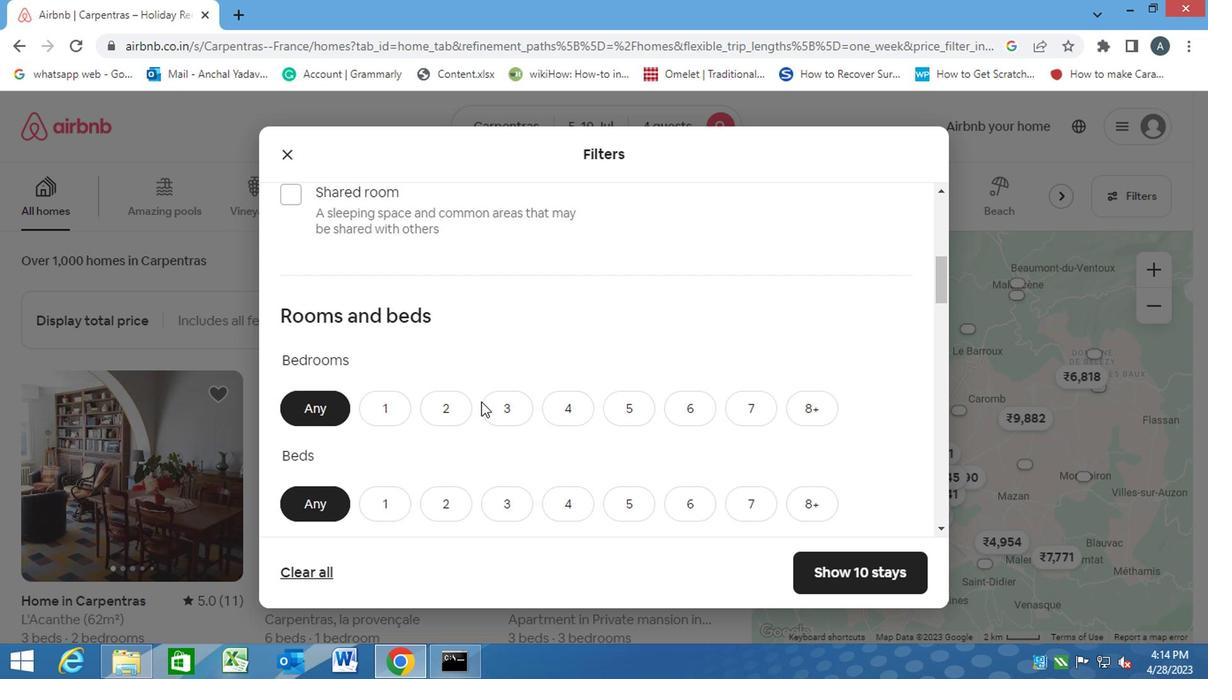 
Action: Mouse scrolled (479, 401) with delta (0, -1)
Screenshot: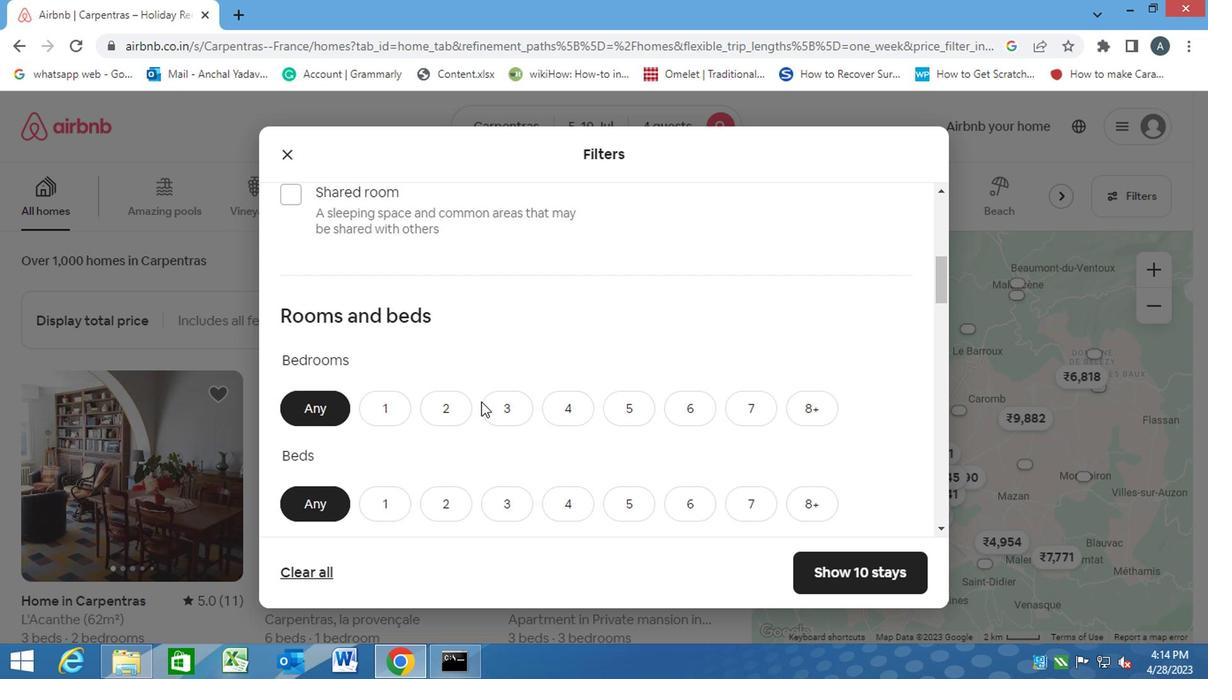 
Action: Mouse moved to (443, 239)
Screenshot: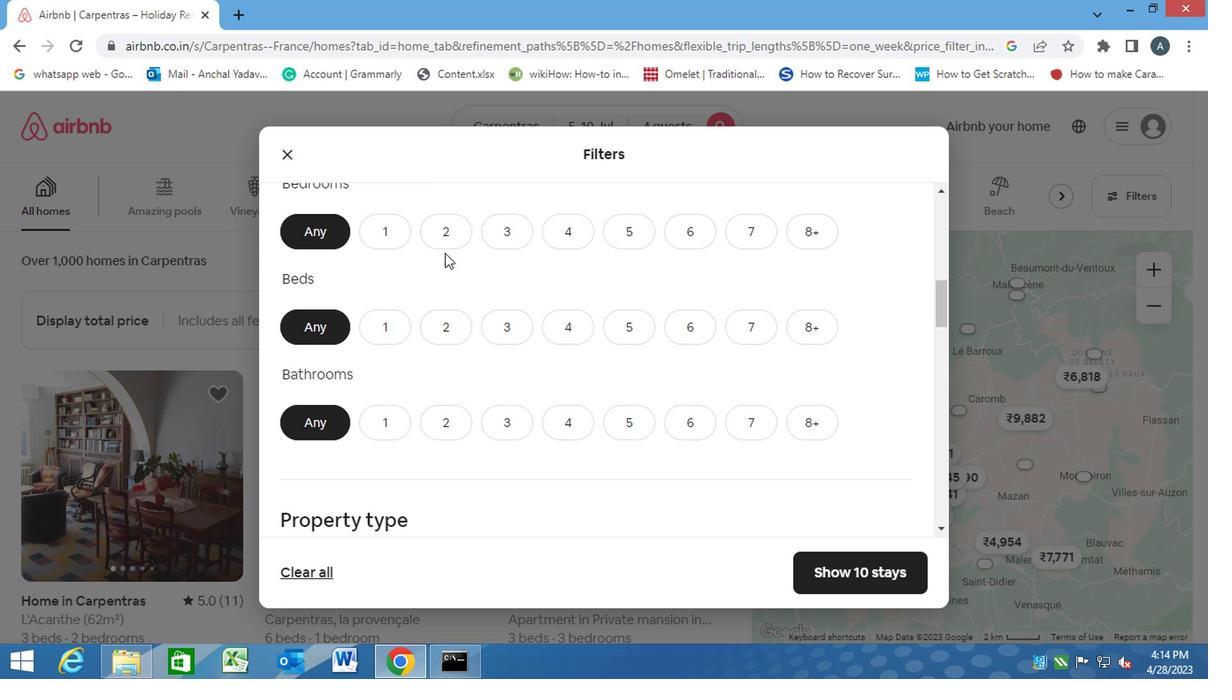 
Action: Mouse pressed left at (443, 239)
Screenshot: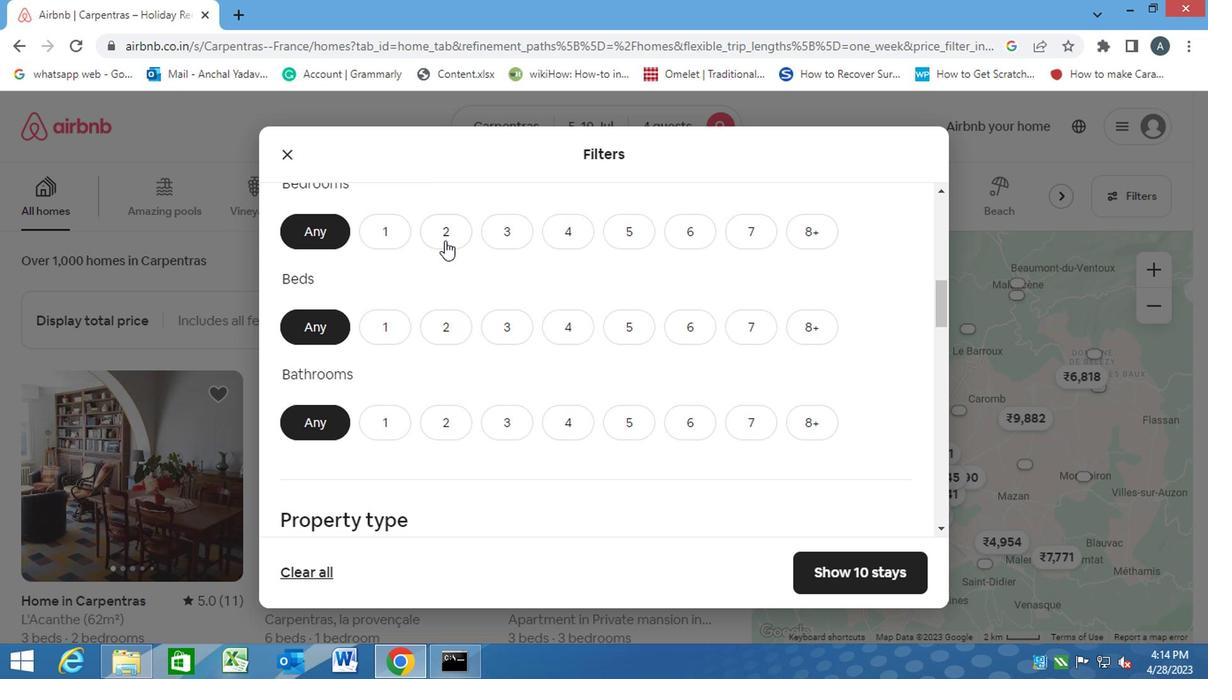 
Action: Mouse moved to (570, 322)
Screenshot: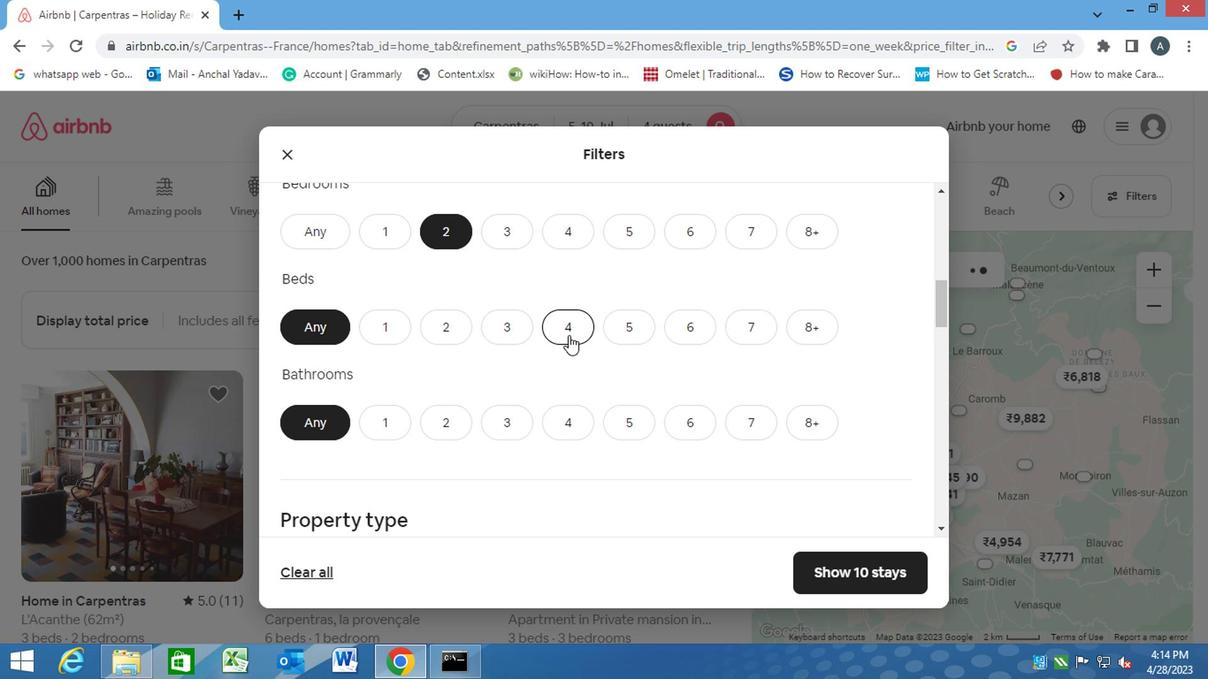 
Action: Mouse pressed left at (570, 322)
Screenshot: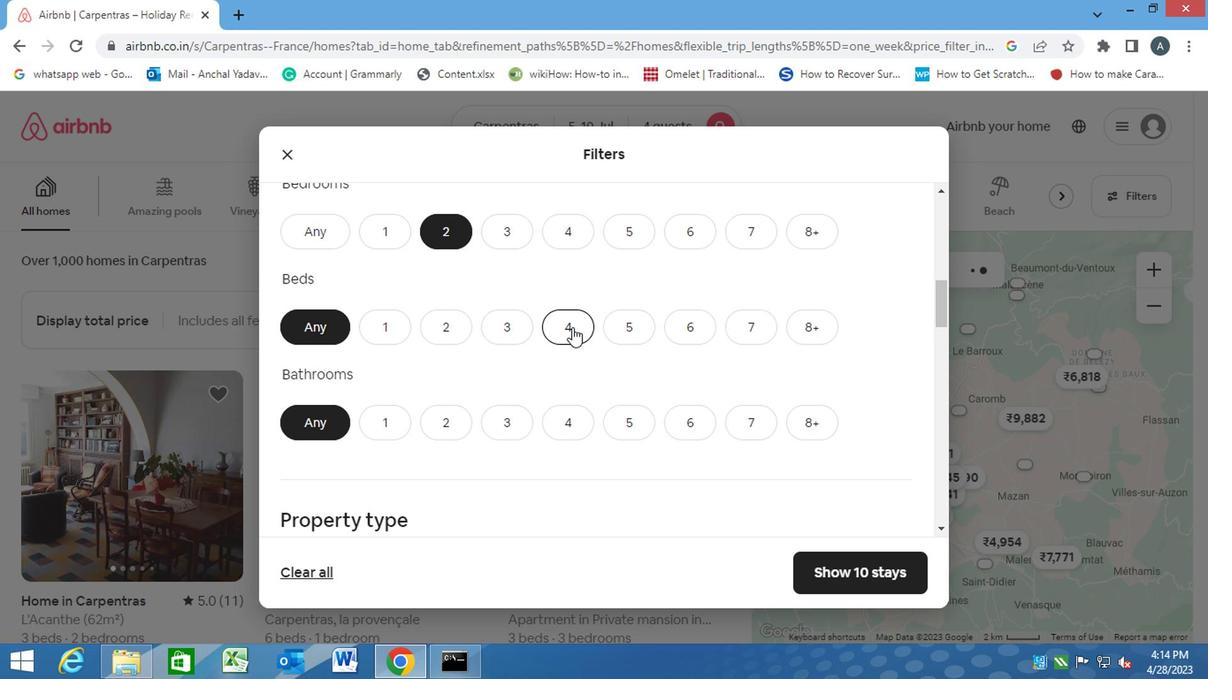 
Action: Mouse moved to (437, 415)
Screenshot: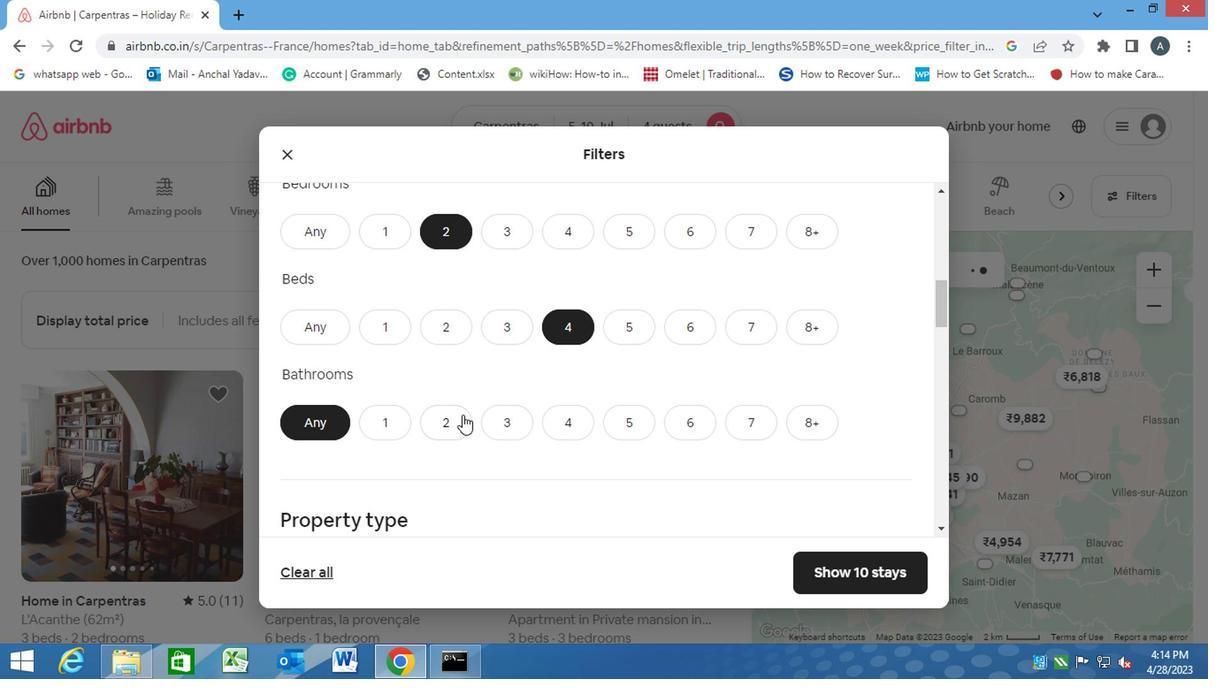 
Action: Mouse pressed left at (437, 415)
Screenshot: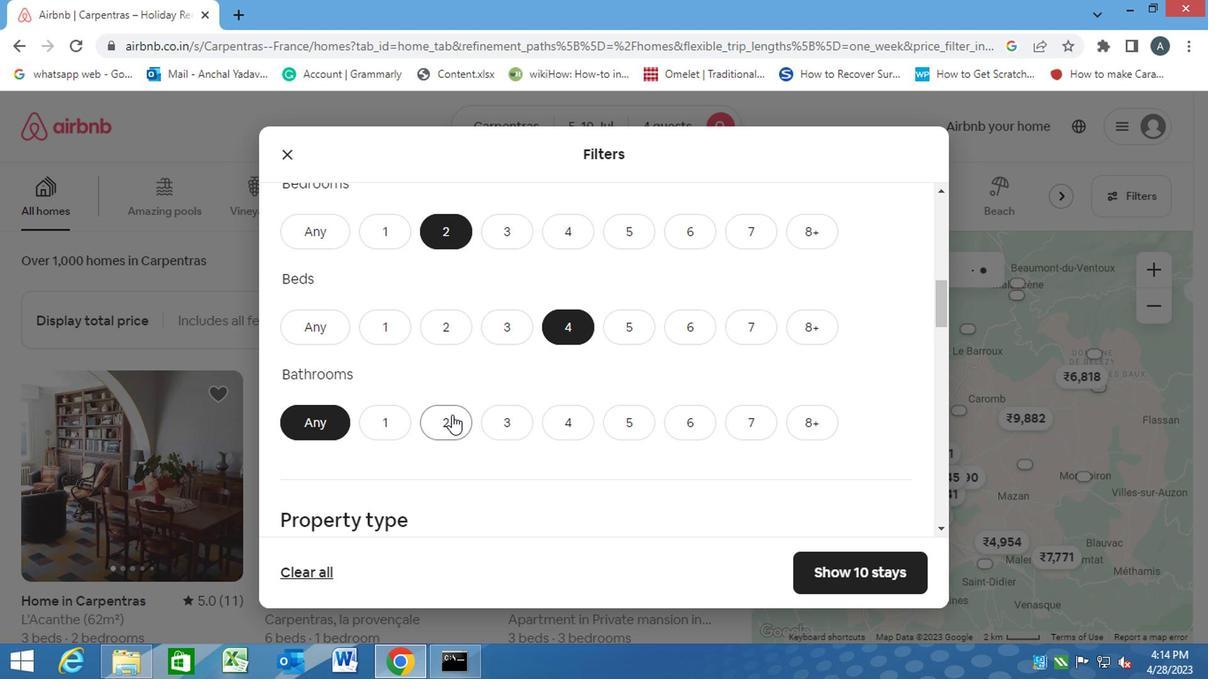 
Action: Mouse moved to (518, 437)
Screenshot: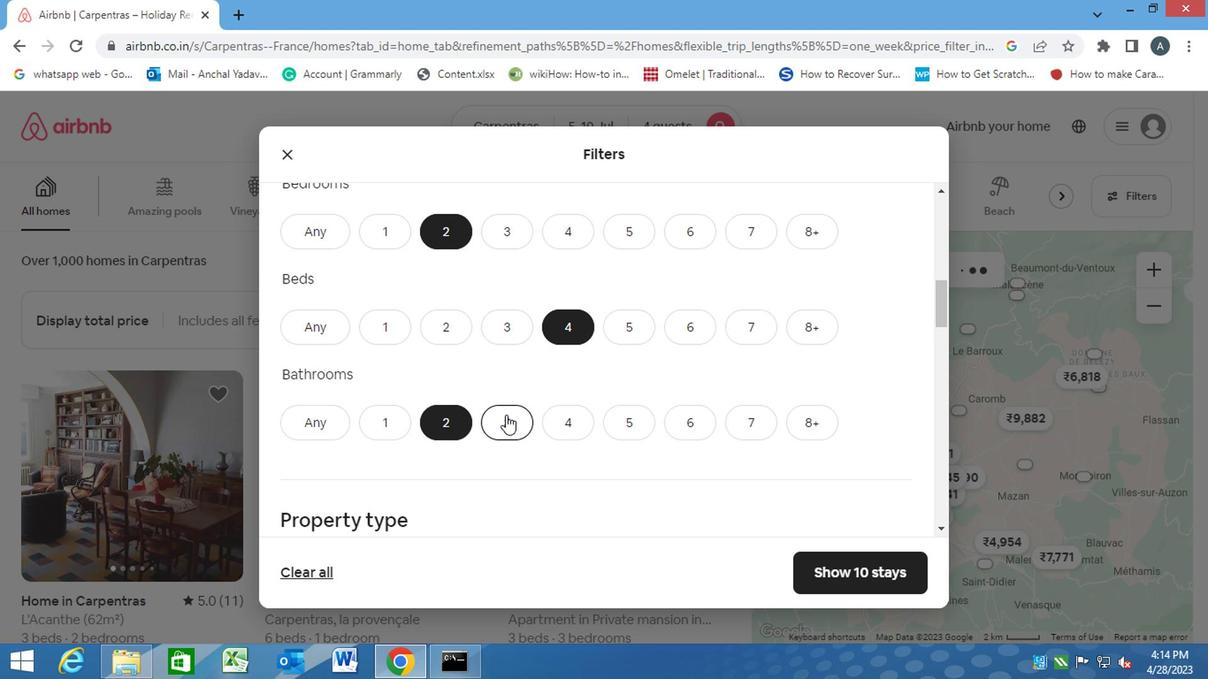 
Action: Mouse scrolled (518, 437) with delta (0, 0)
Screenshot: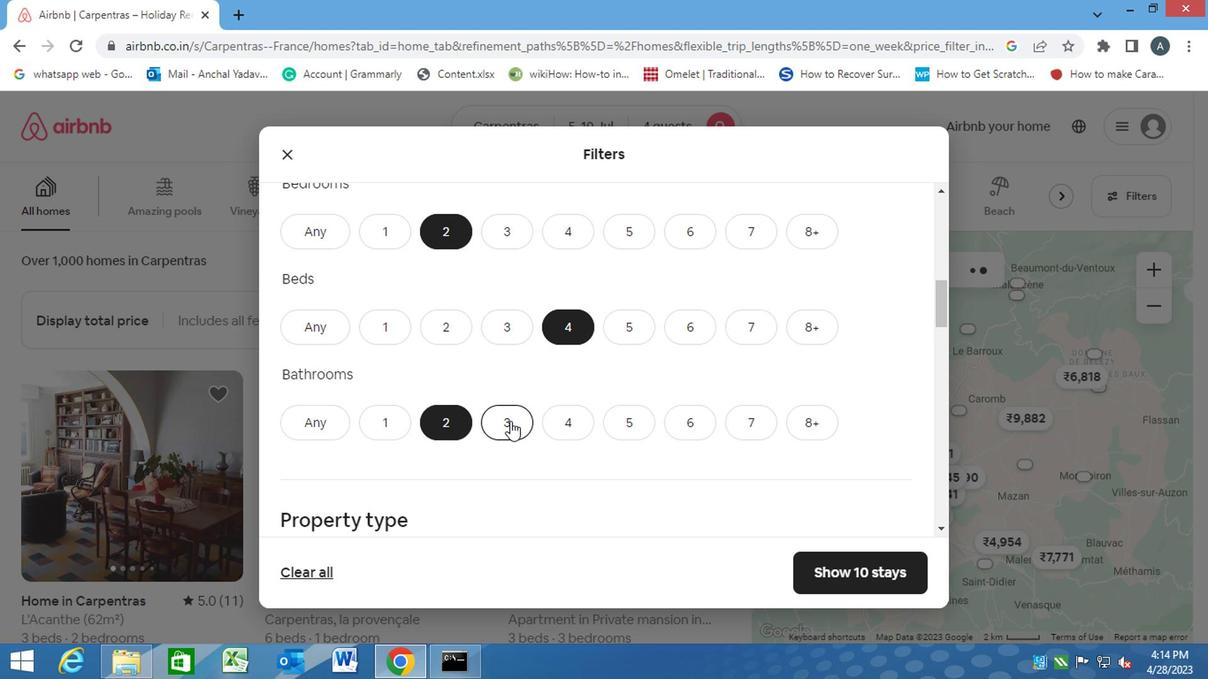 
Action: Mouse scrolled (518, 437) with delta (0, 0)
Screenshot: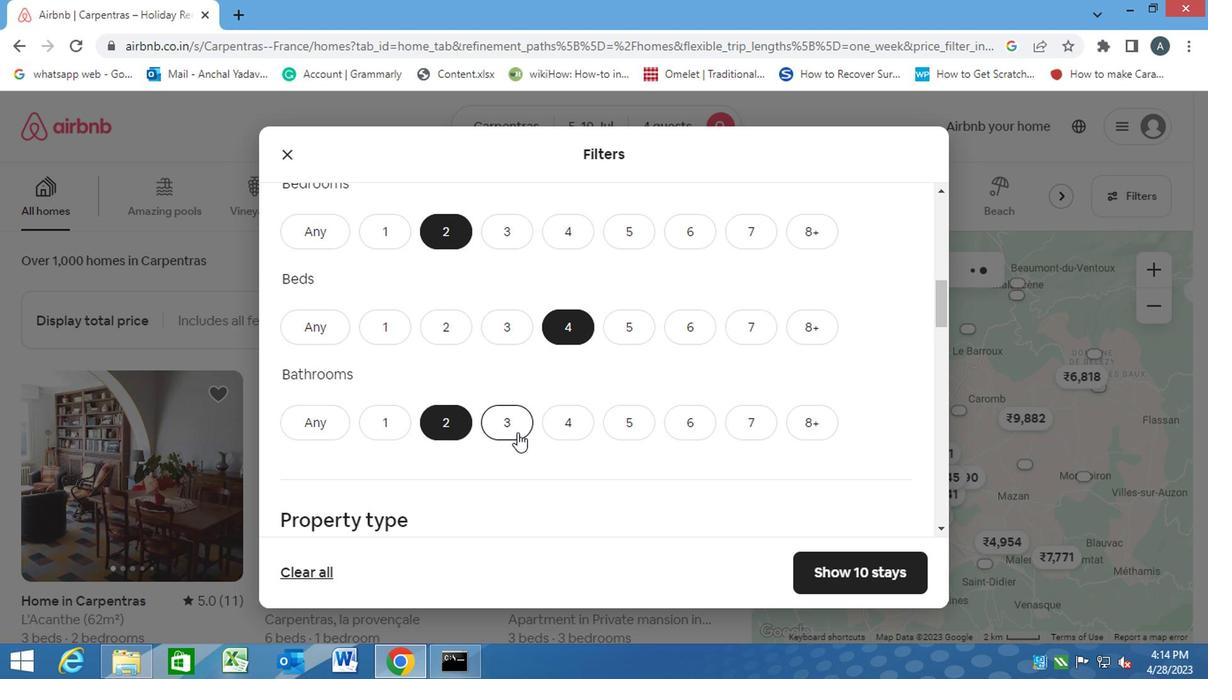 
Action: Mouse scrolled (518, 437) with delta (0, 0)
Screenshot: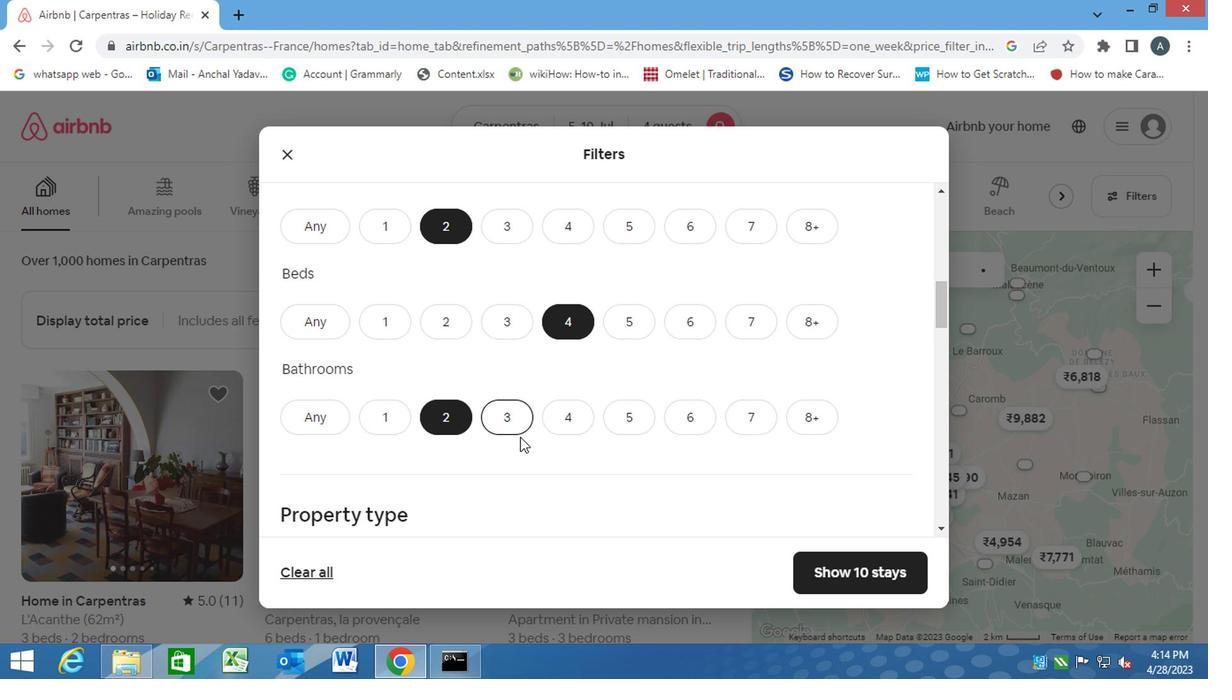 
Action: Mouse moved to (383, 359)
Screenshot: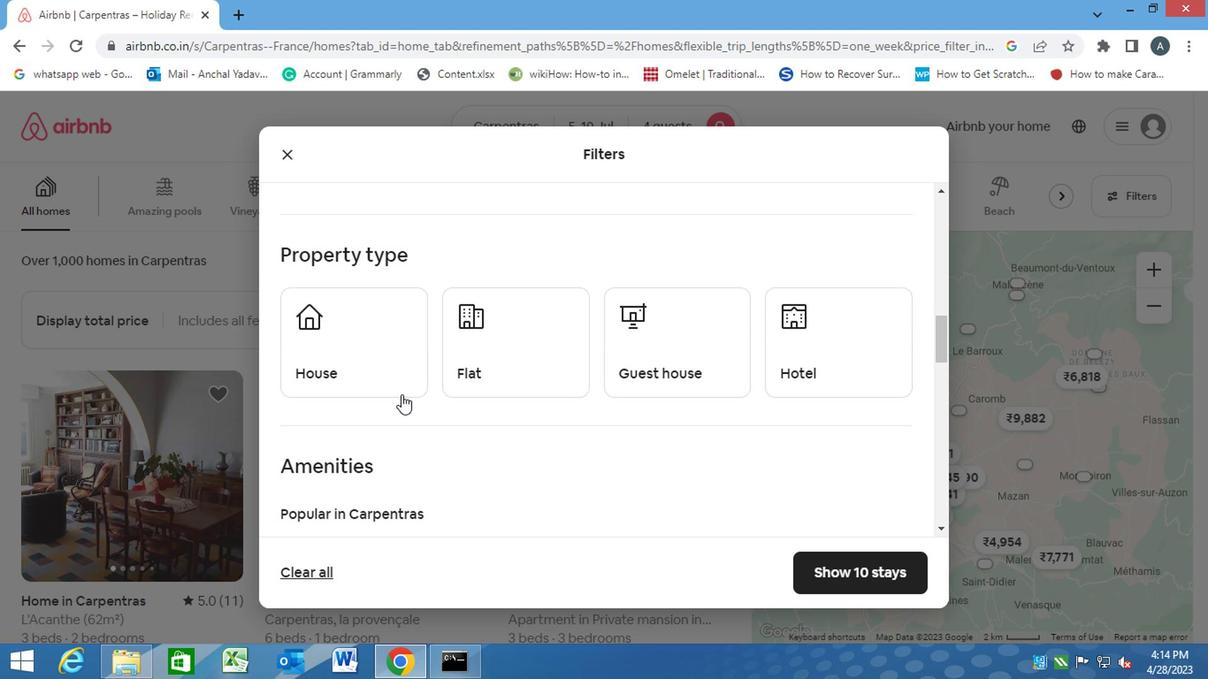 
Action: Mouse pressed left at (383, 359)
Screenshot: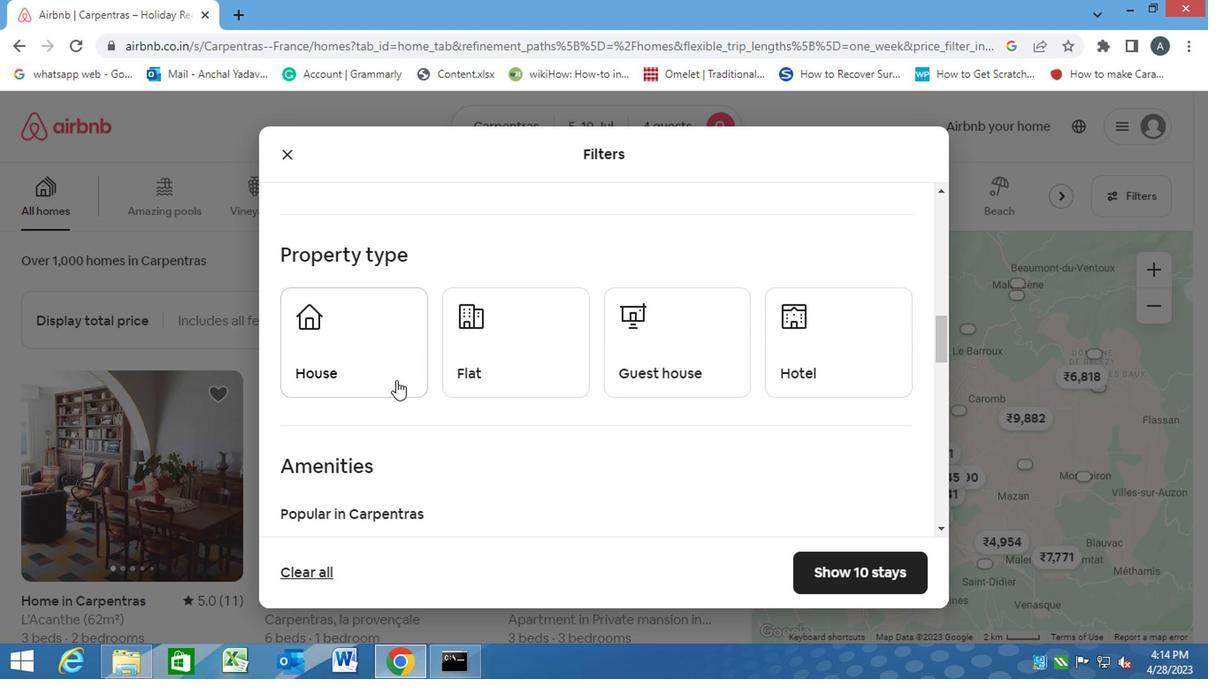 
Action: Mouse moved to (505, 363)
Screenshot: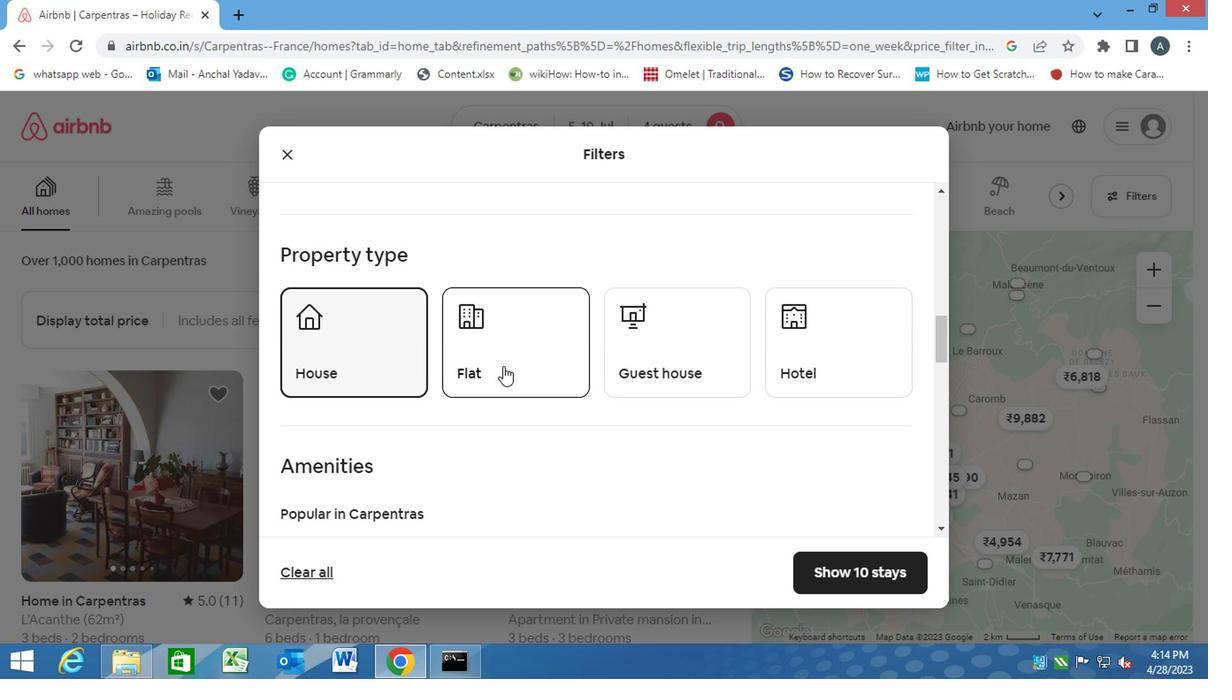 
Action: Mouse pressed left at (505, 363)
Screenshot: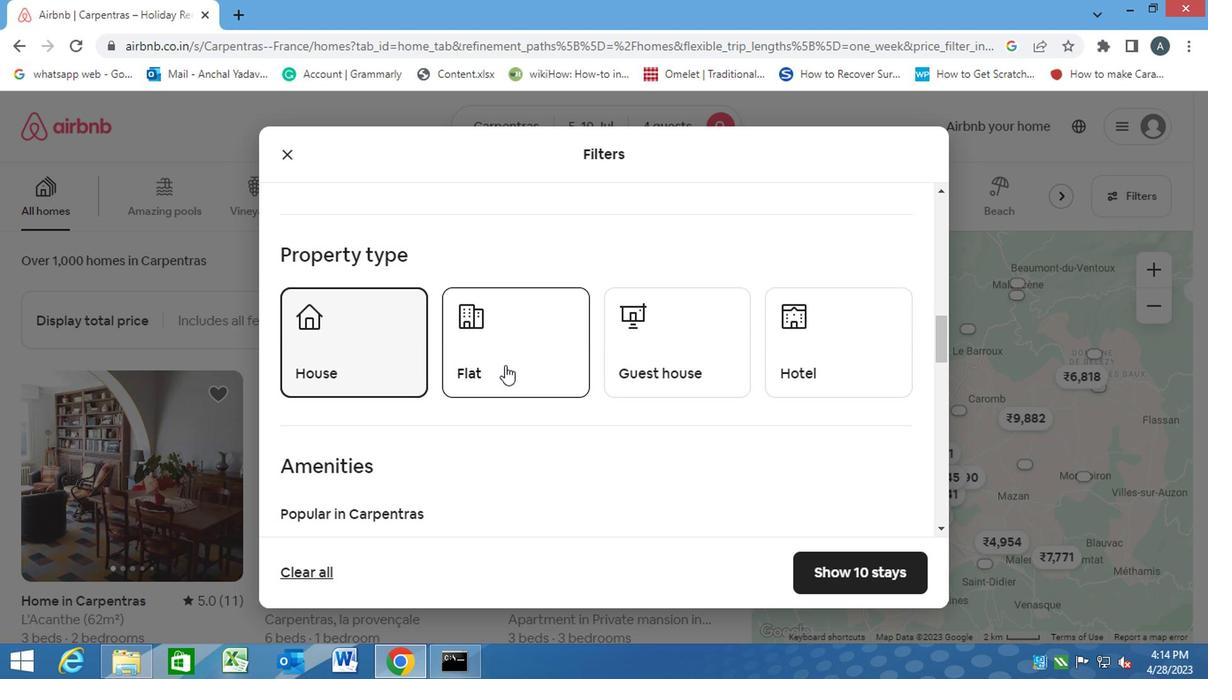 
Action: Mouse moved to (648, 357)
Screenshot: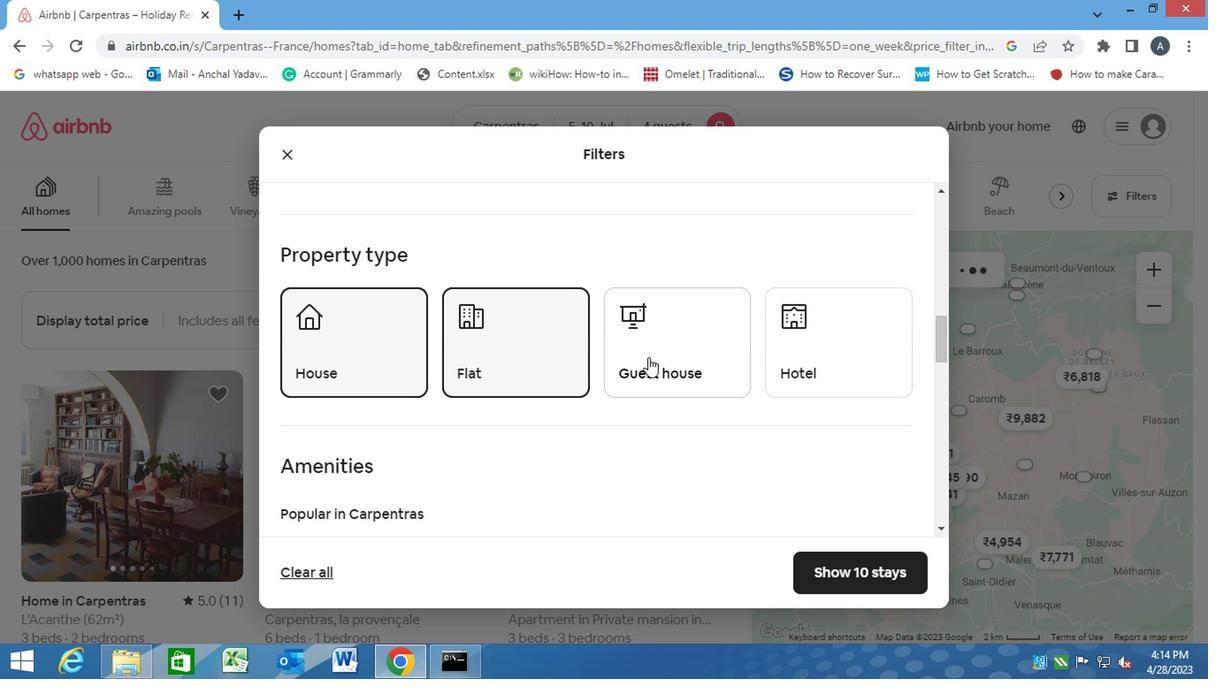 
Action: Mouse pressed left at (648, 357)
Screenshot: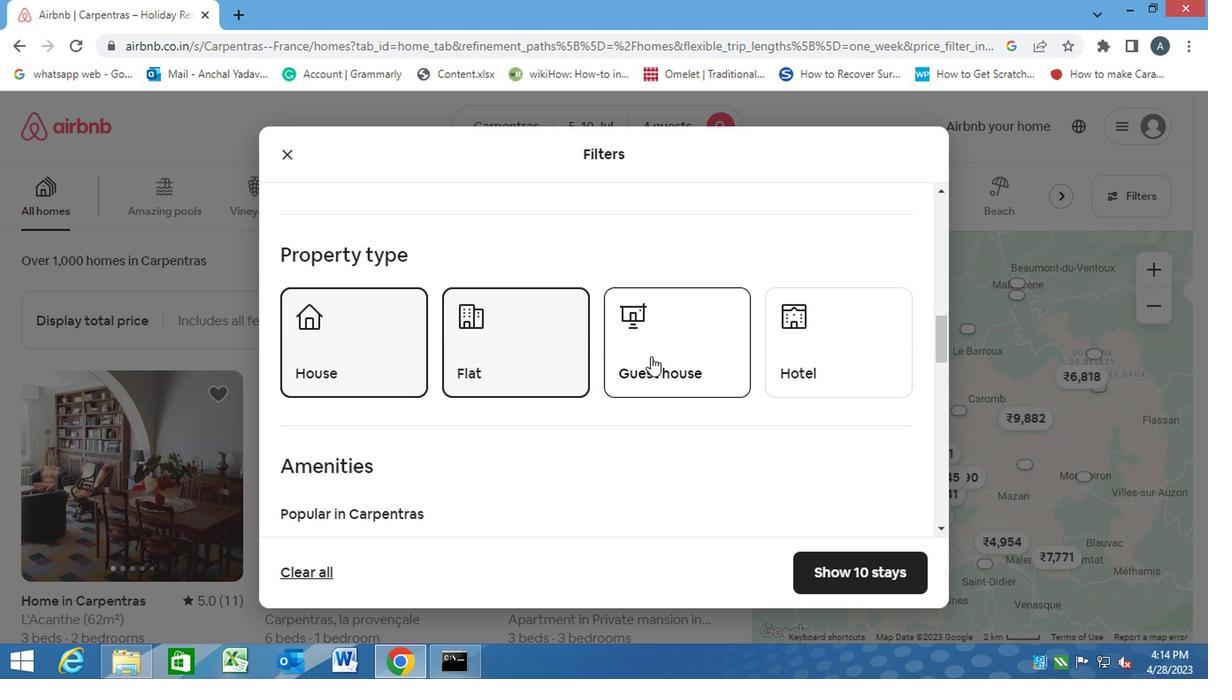 
Action: Mouse moved to (573, 437)
Screenshot: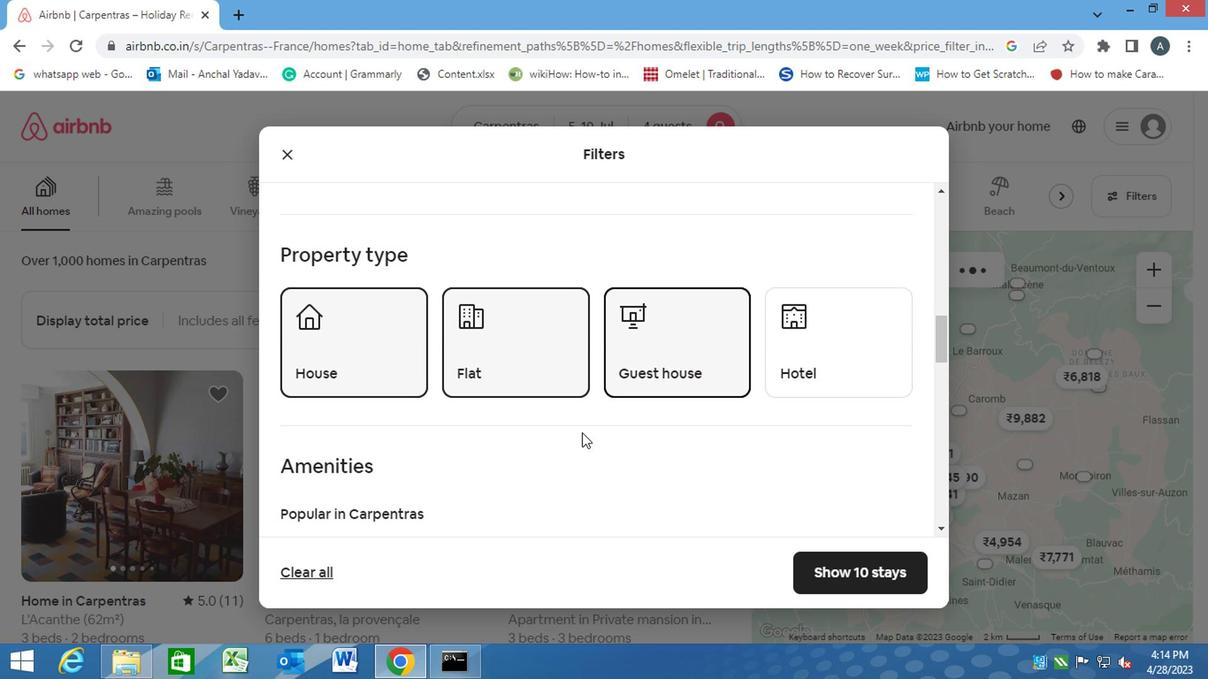 
Action: Mouse scrolled (573, 437) with delta (0, 0)
Screenshot: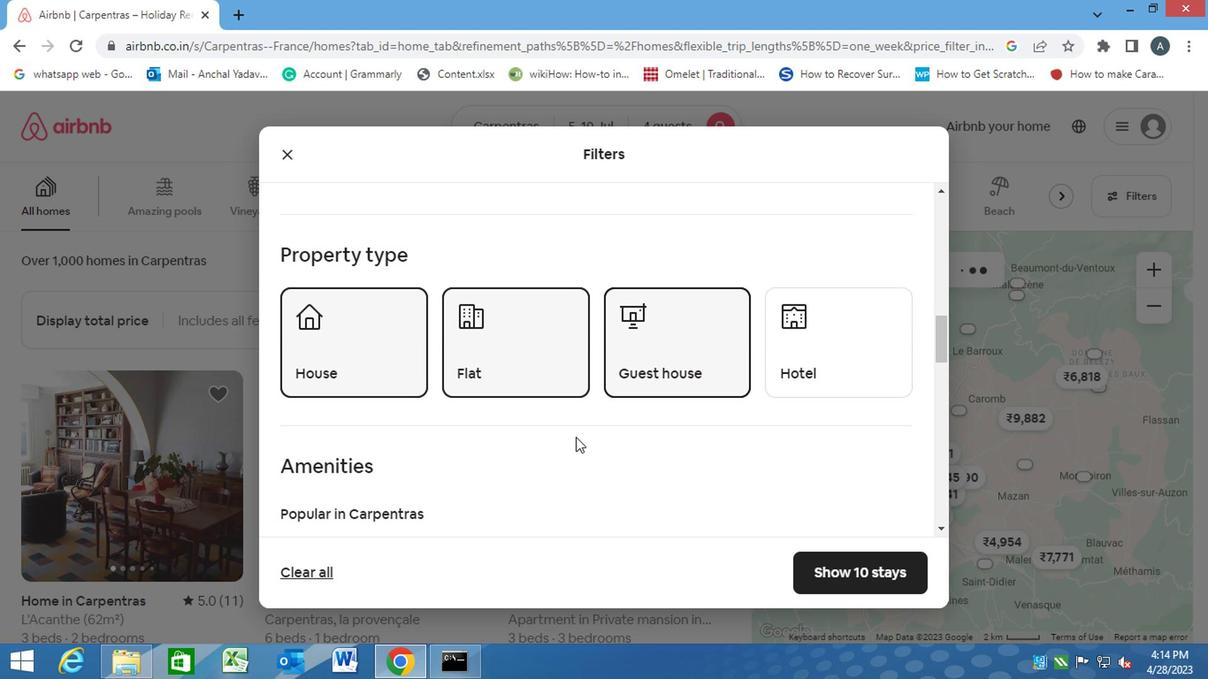 
Action: Mouse scrolled (573, 437) with delta (0, 0)
Screenshot: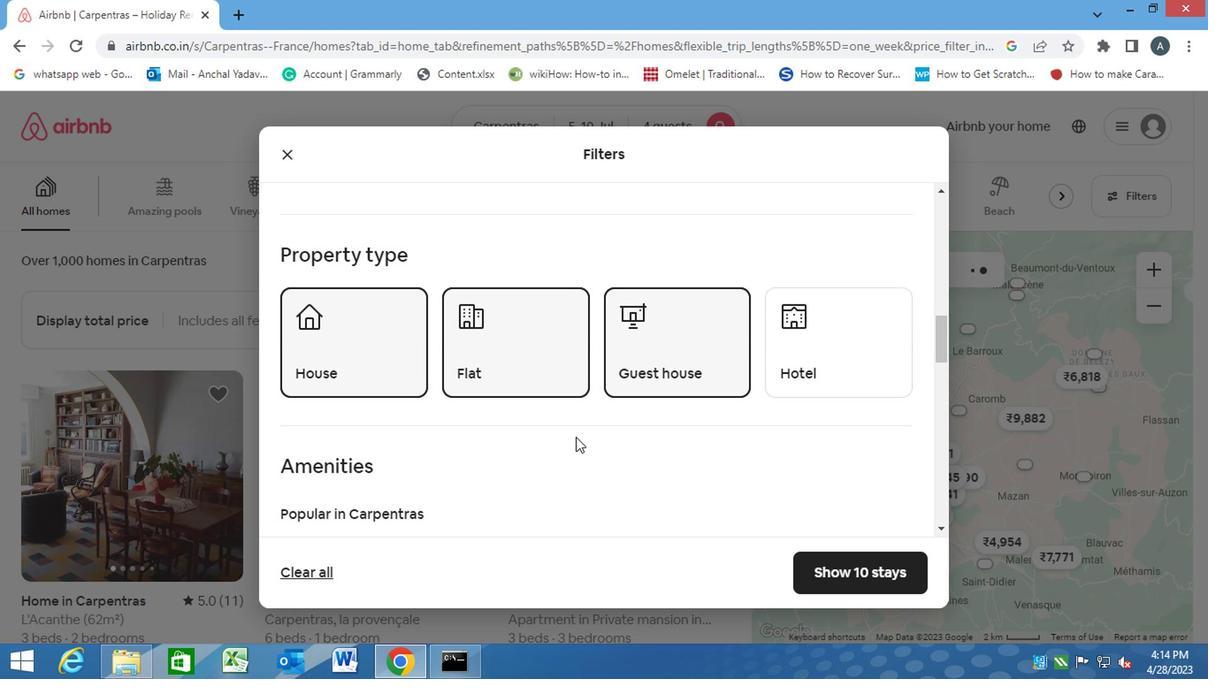 
Action: Mouse moved to (288, 465)
Screenshot: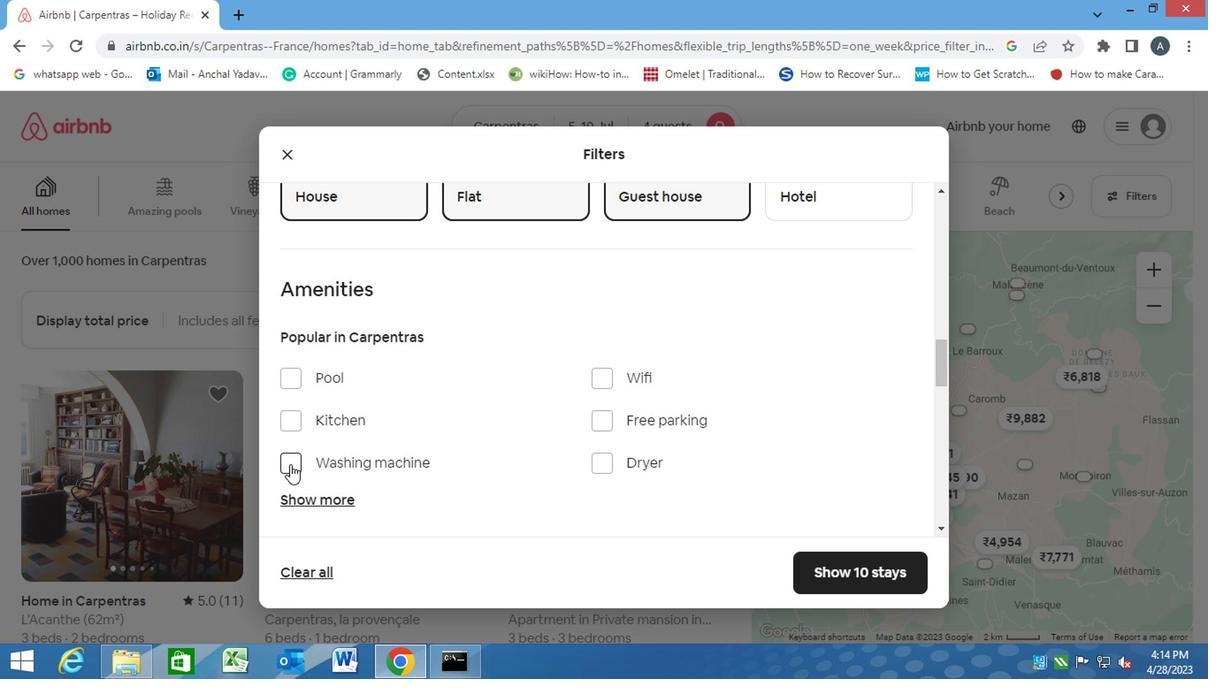 
Action: Mouse pressed left at (288, 465)
Screenshot: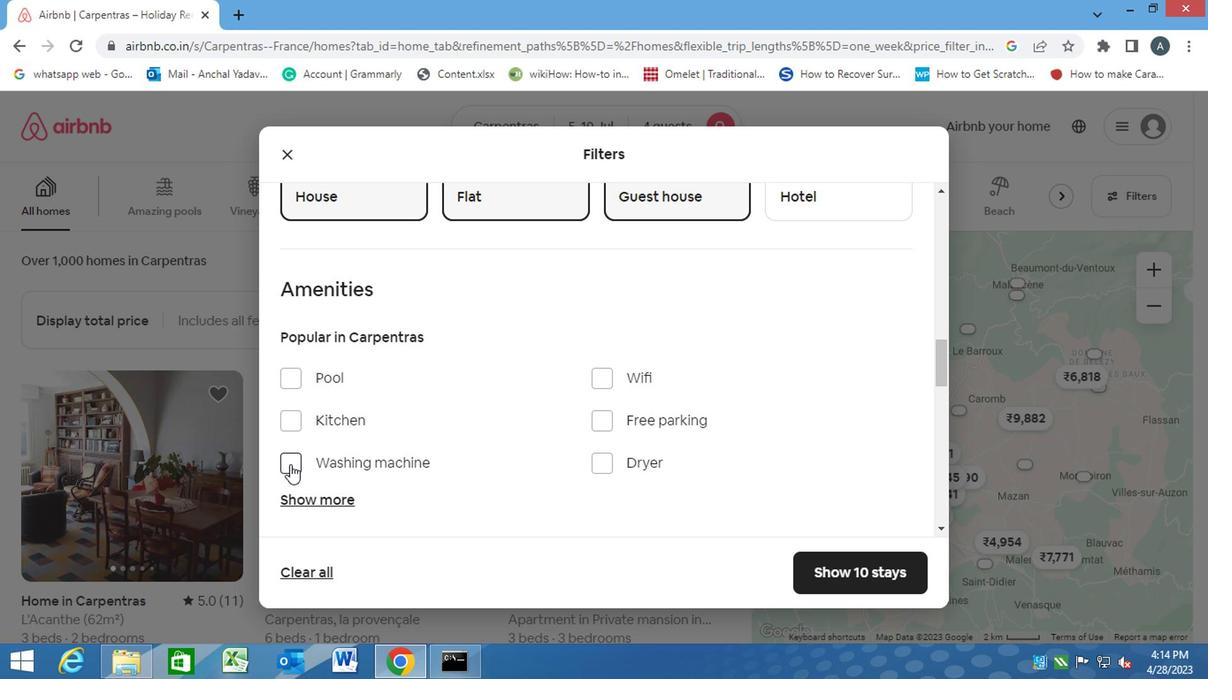 
Action: Mouse moved to (500, 462)
Screenshot: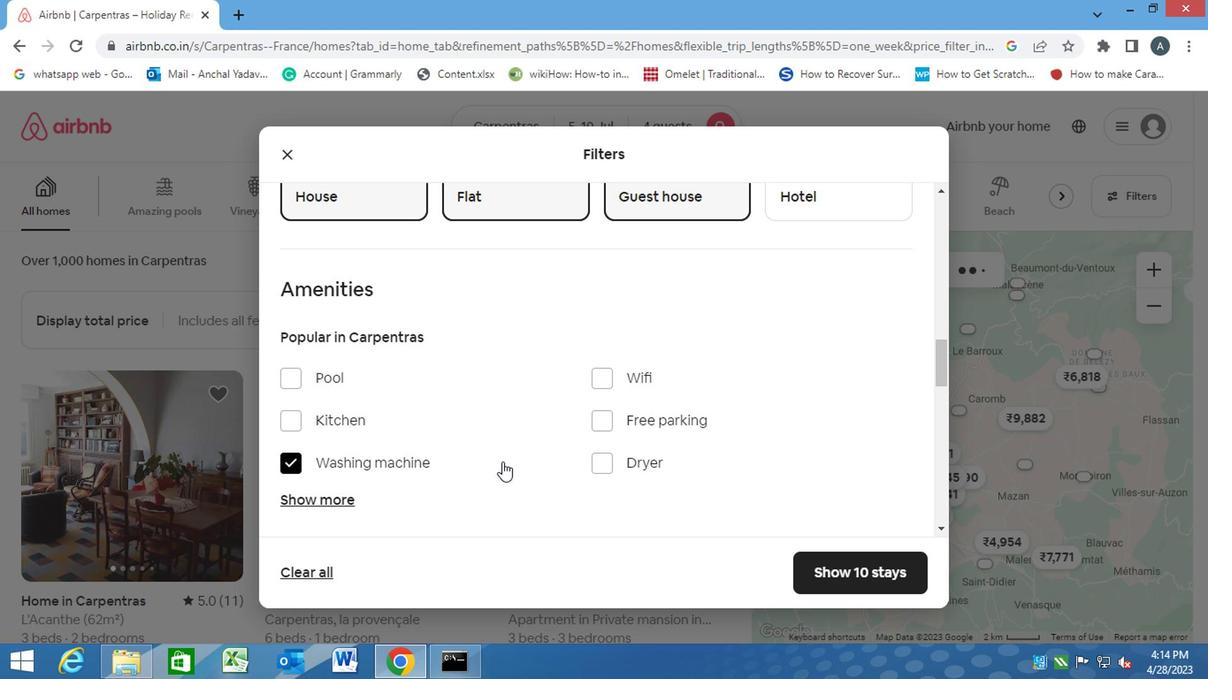 
Action: Mouse scrolled (500, 461) with delta (0, 0)
Screenshot: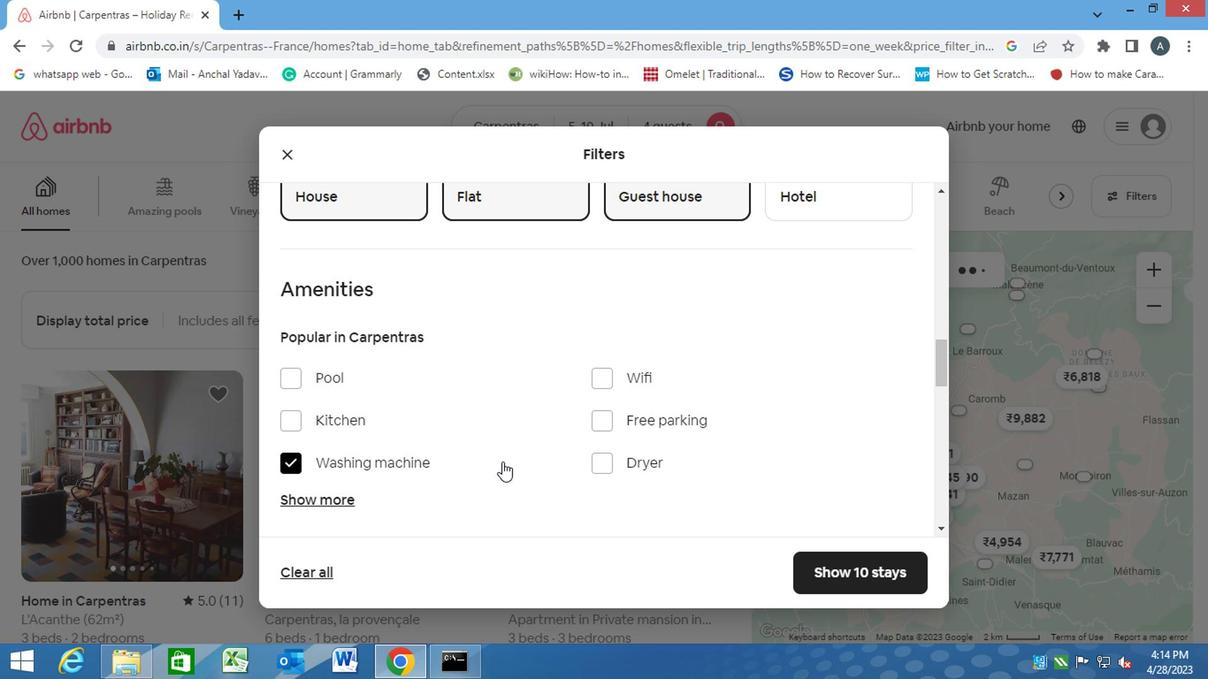 
Action: Mouse scrolled (500, 461) with delta (0, 0)
Screenshot: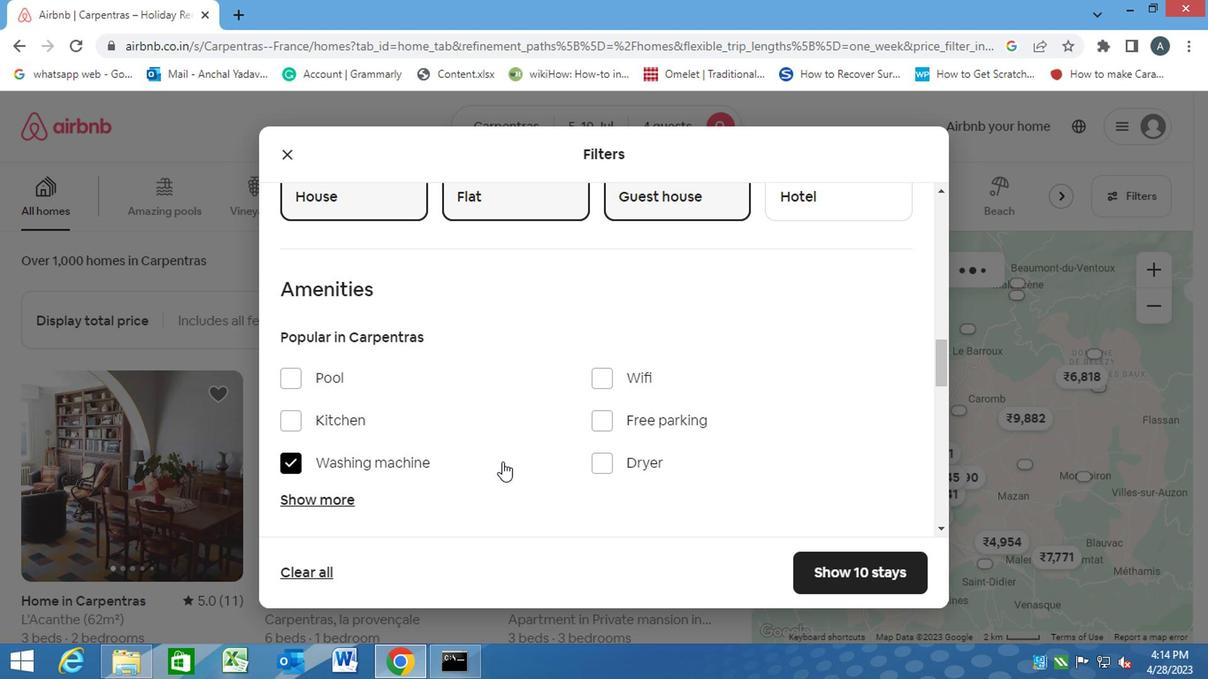 
Action: Mouse scrolled (500, 461) with delta (0, 0)
Screenshot: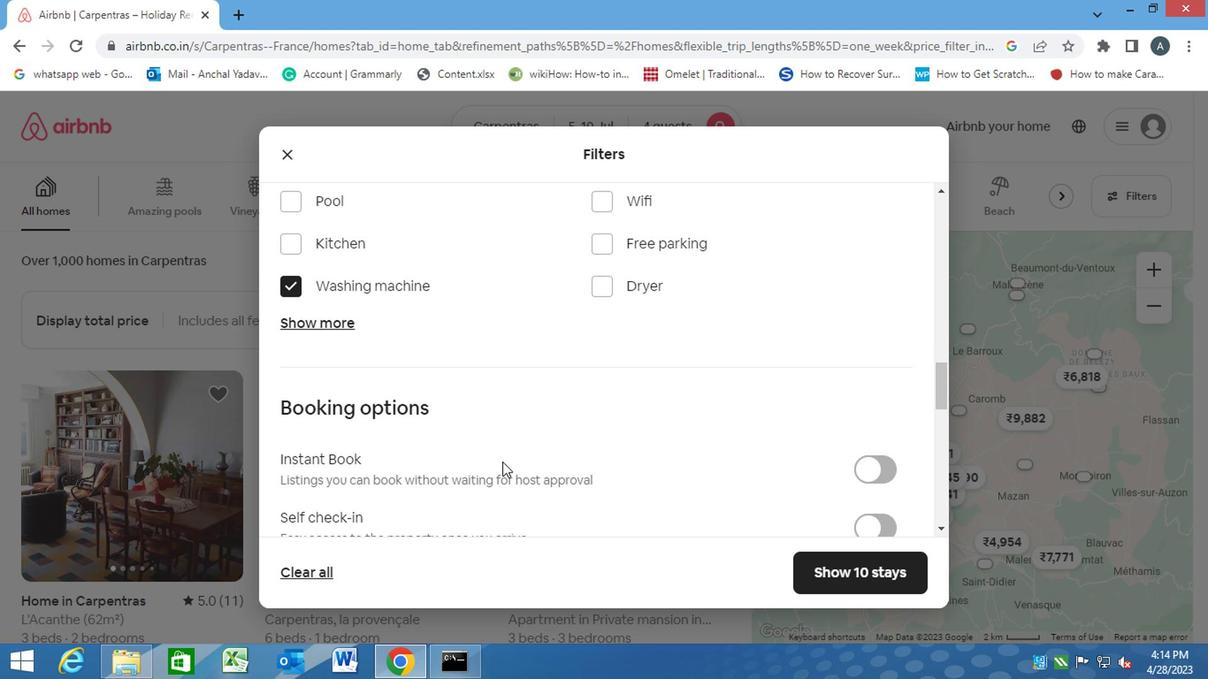 
Action: Mouse scrolled (500, 461) with delta (0, 0)
Screenshot: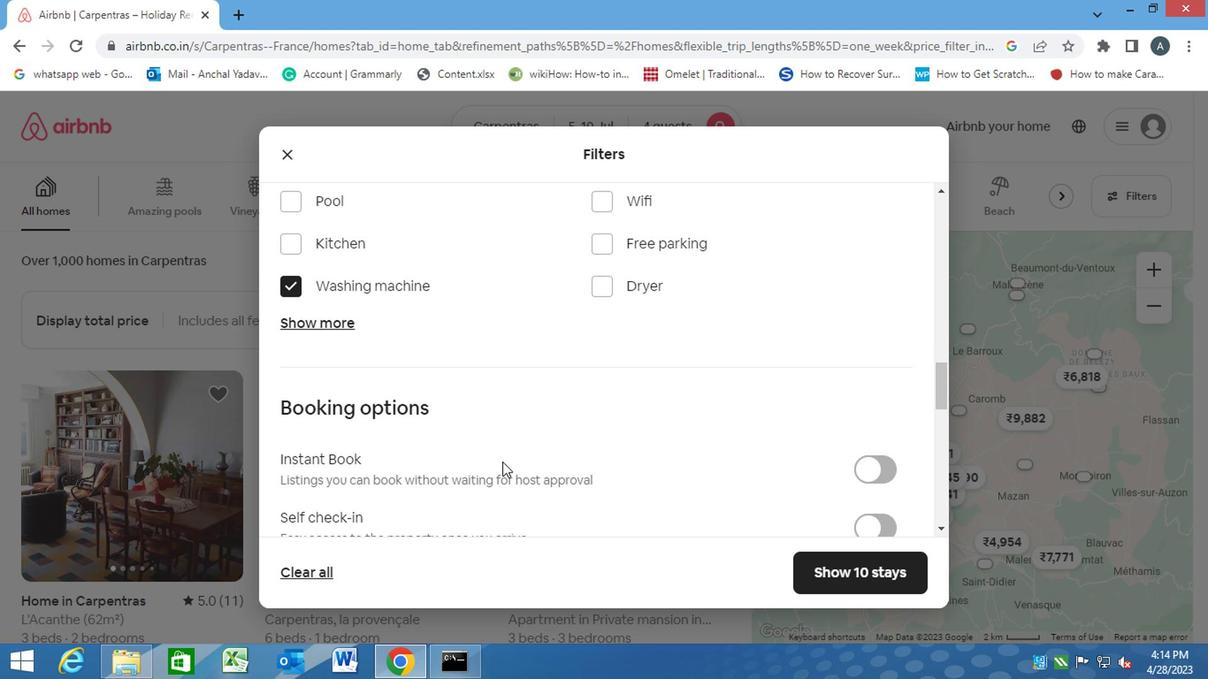 
Action: Mouse scrolled (500, 461) with delta (0, 0)
Screenshot: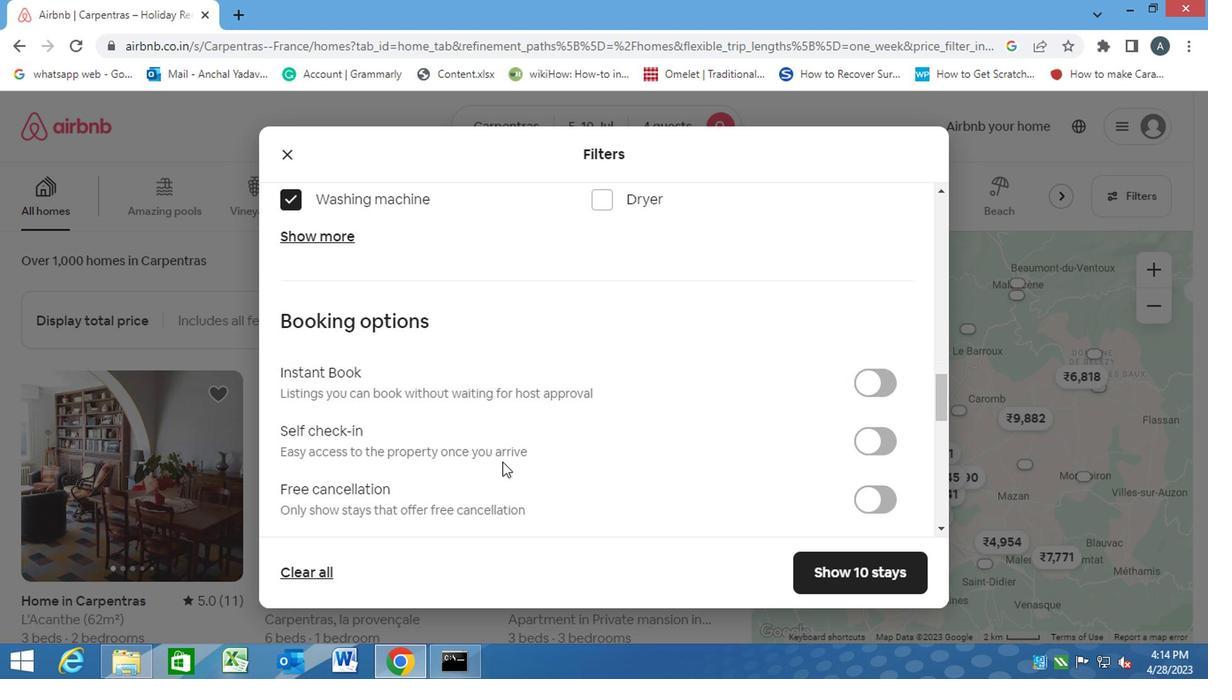 
Action: Mouse moved to (864, 259)
Screenshot: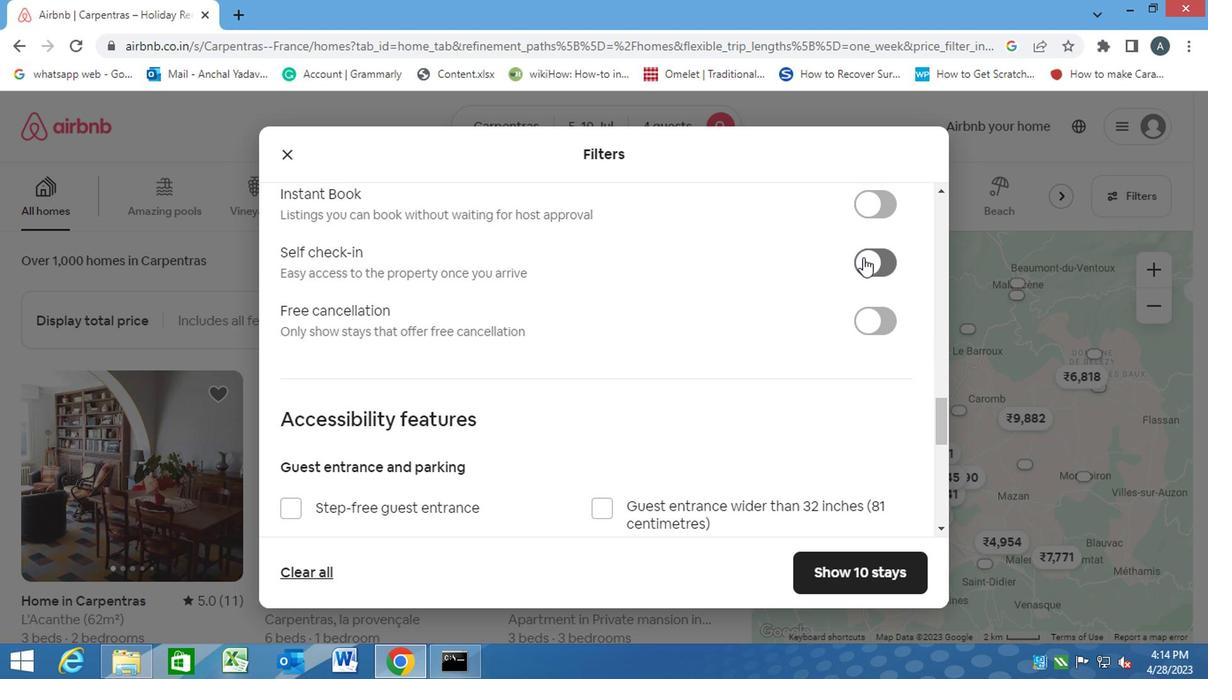 
Action: Mouse pressed left at (864, 259)
Screenshot: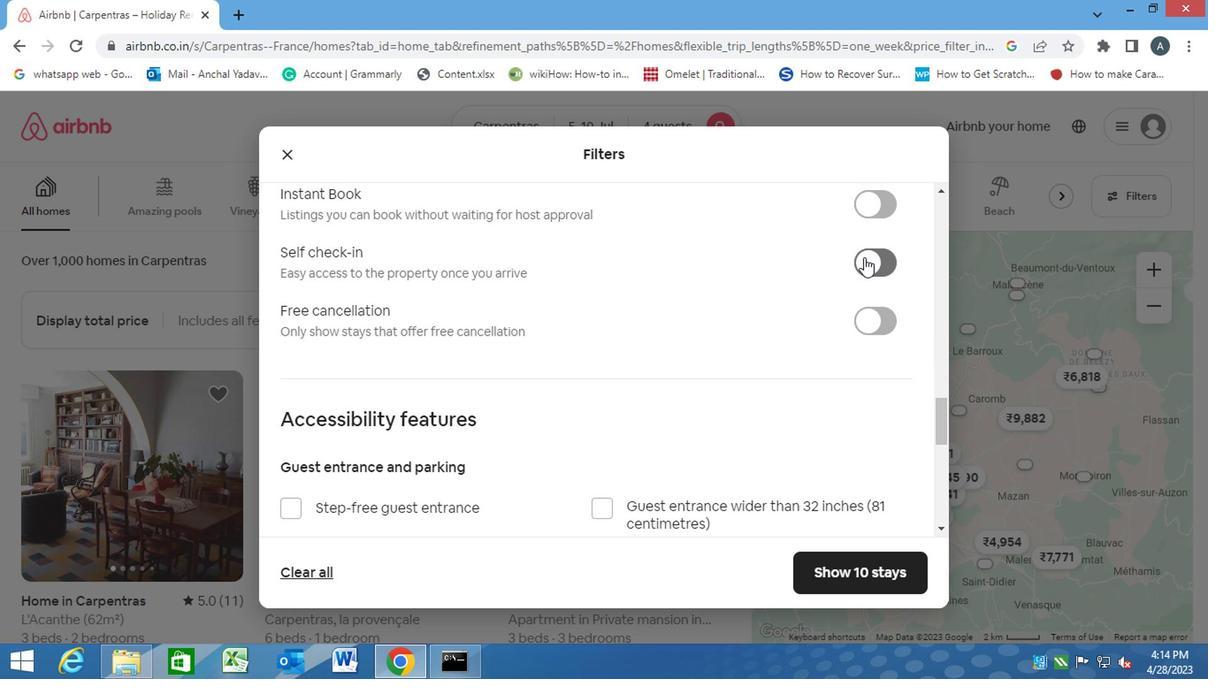 
Action: Mouse moved to (700, 329)
Screenshot: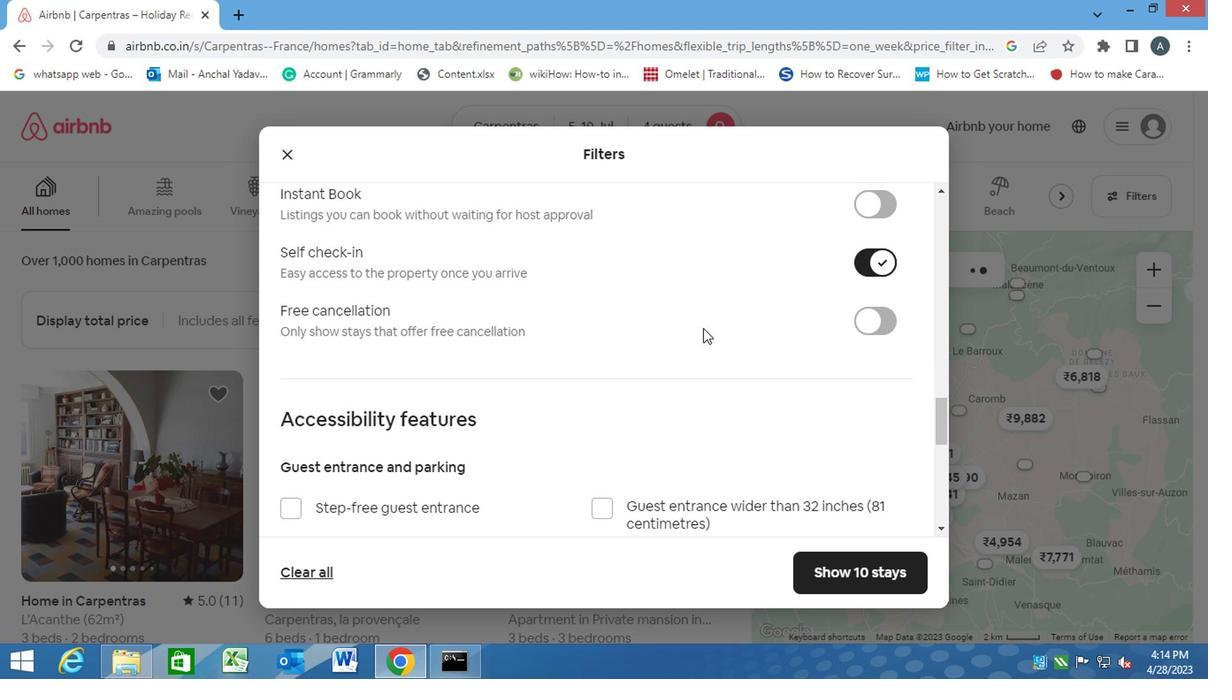 
Action: Mouse scrolled (700, 328) with delta (0, 0)
Screenshot: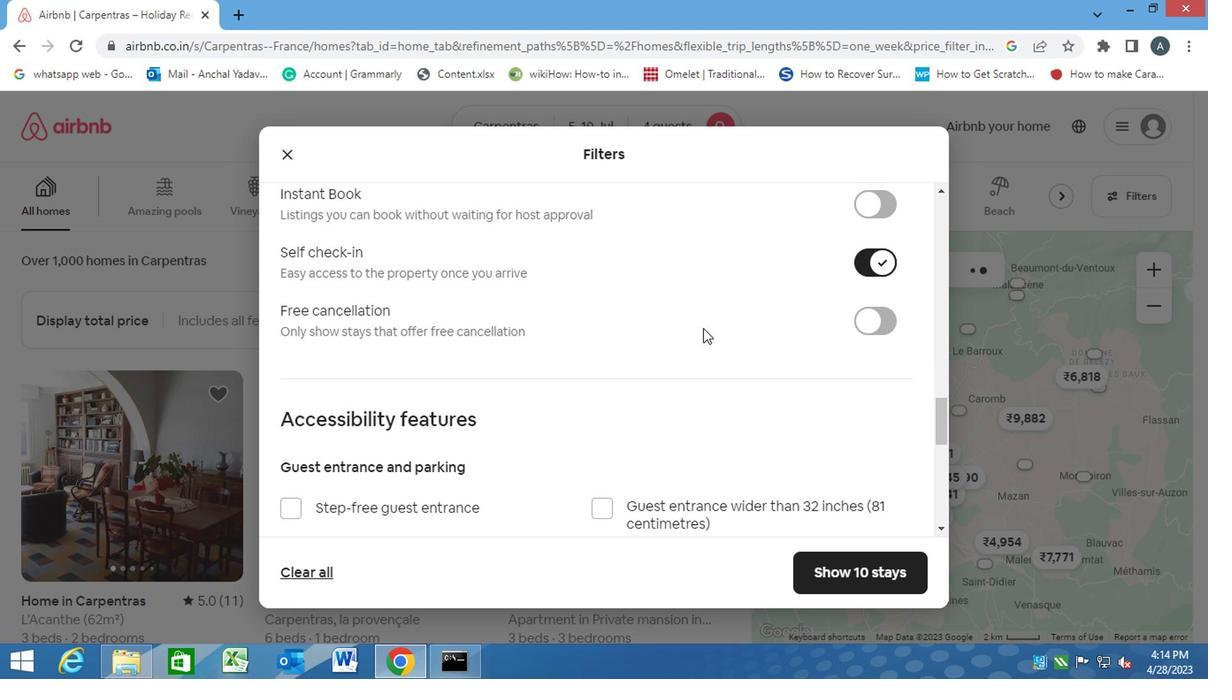 
Action: Mouse moved to (700, 332)
Screenshot: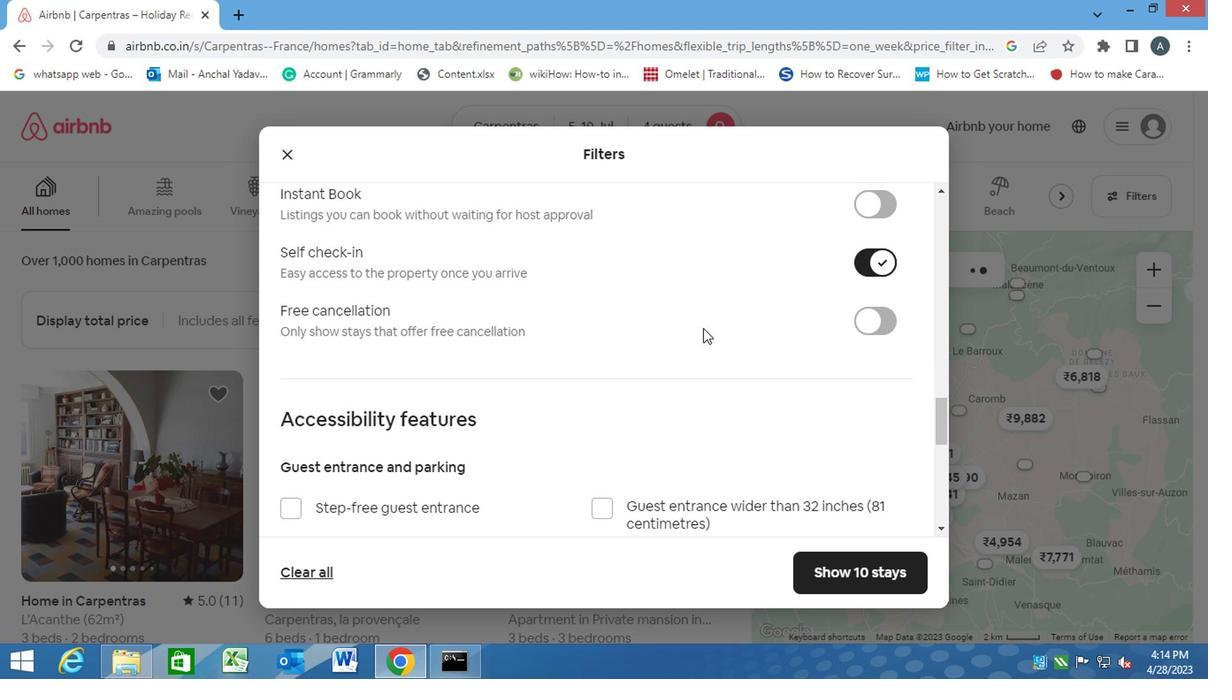 
Action: Mouse scrolled (700, 332) with delta (0, 0)
Screenshot: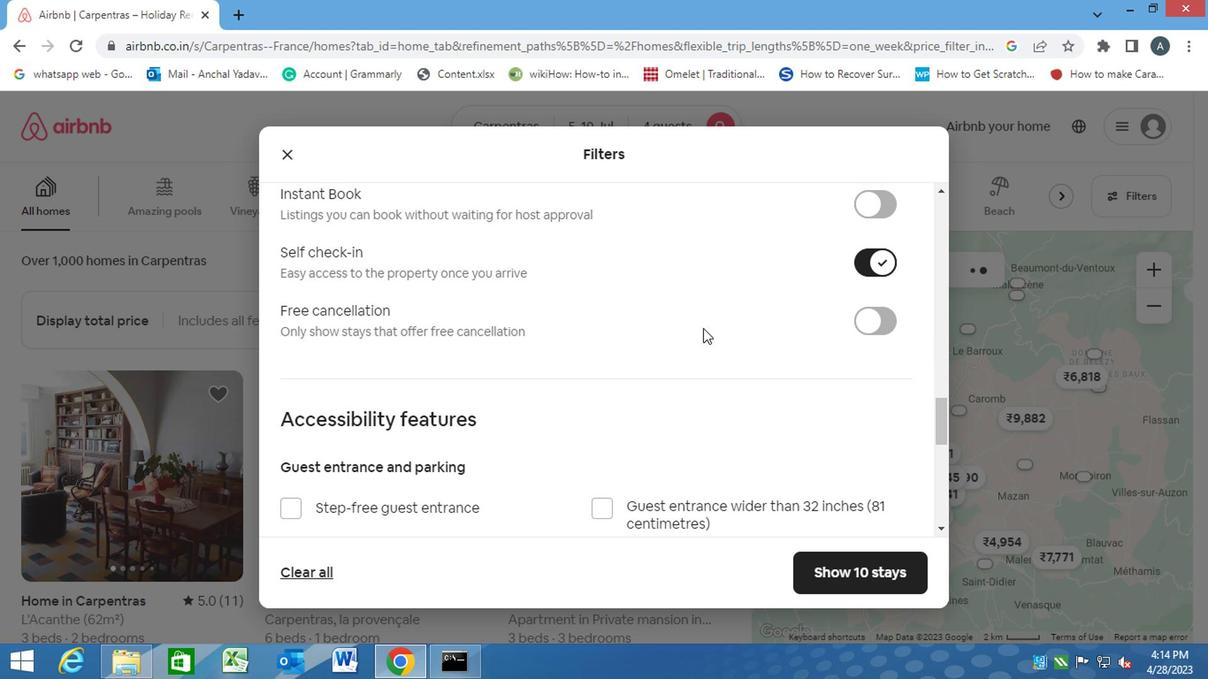 
Action: Mouse scrolled (700, 332) with delta (0, 0)
Screenshot: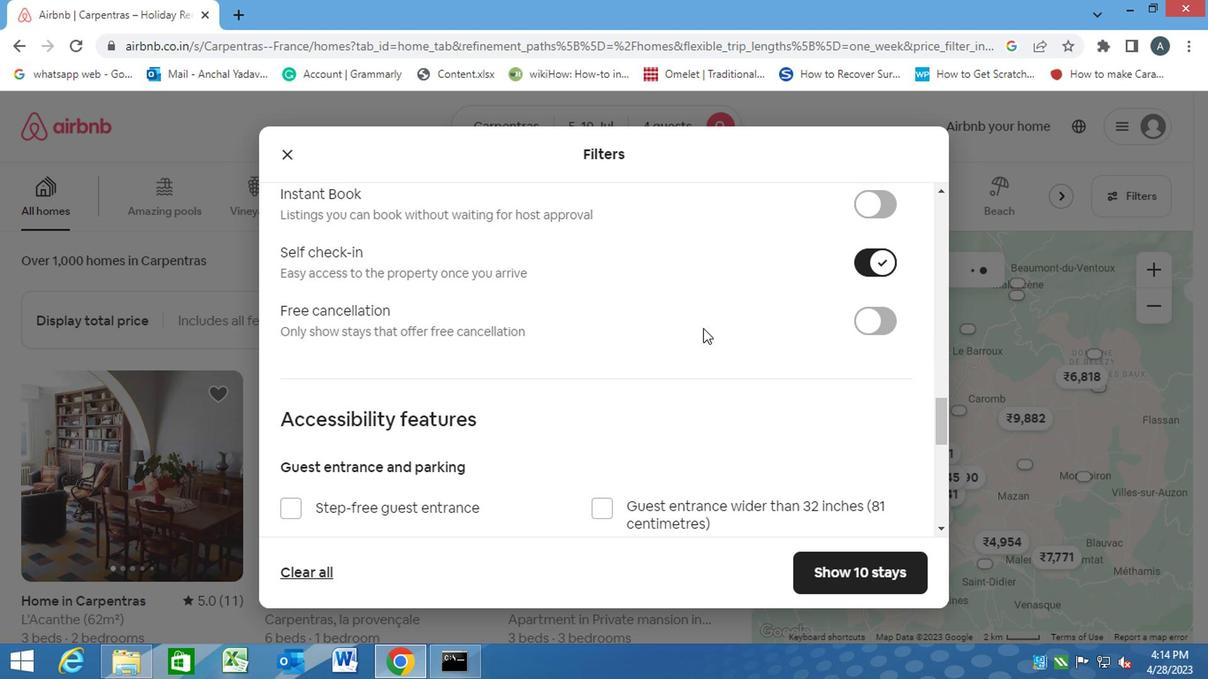 
Action: Mouse scrolled (700, 332) with delta (0, 0)
Screenshot: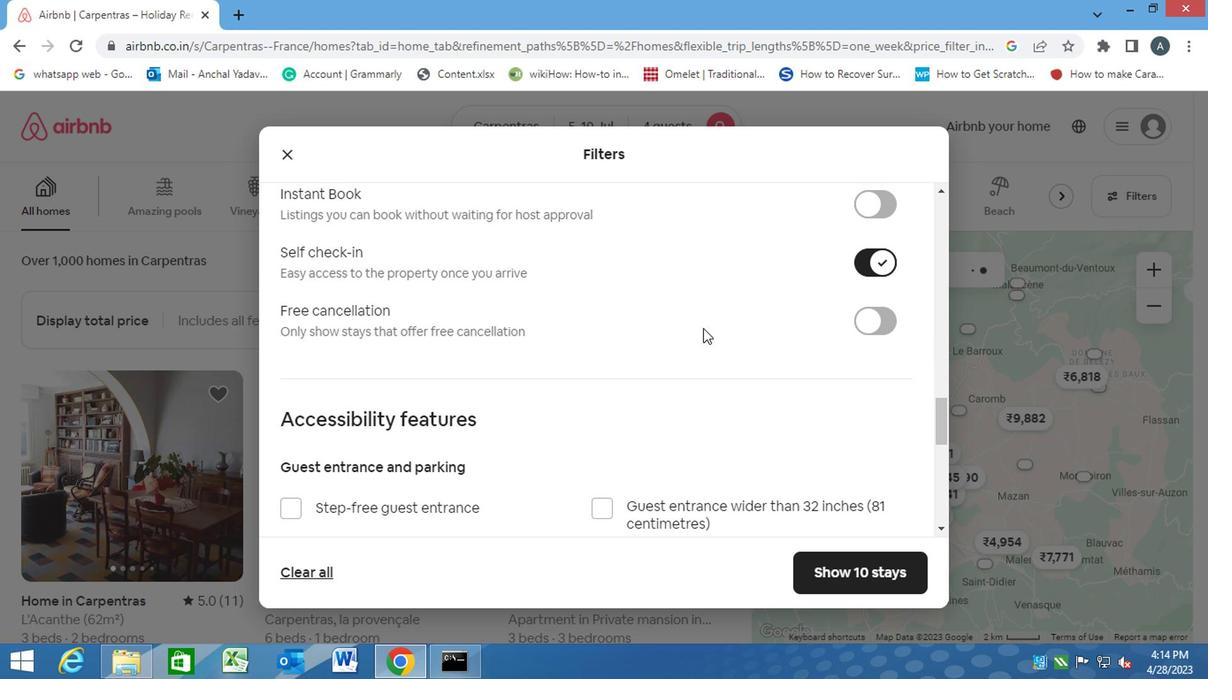 
Action: Mouse scrolled (700, 332) with delta (0, 0)
Screenshot: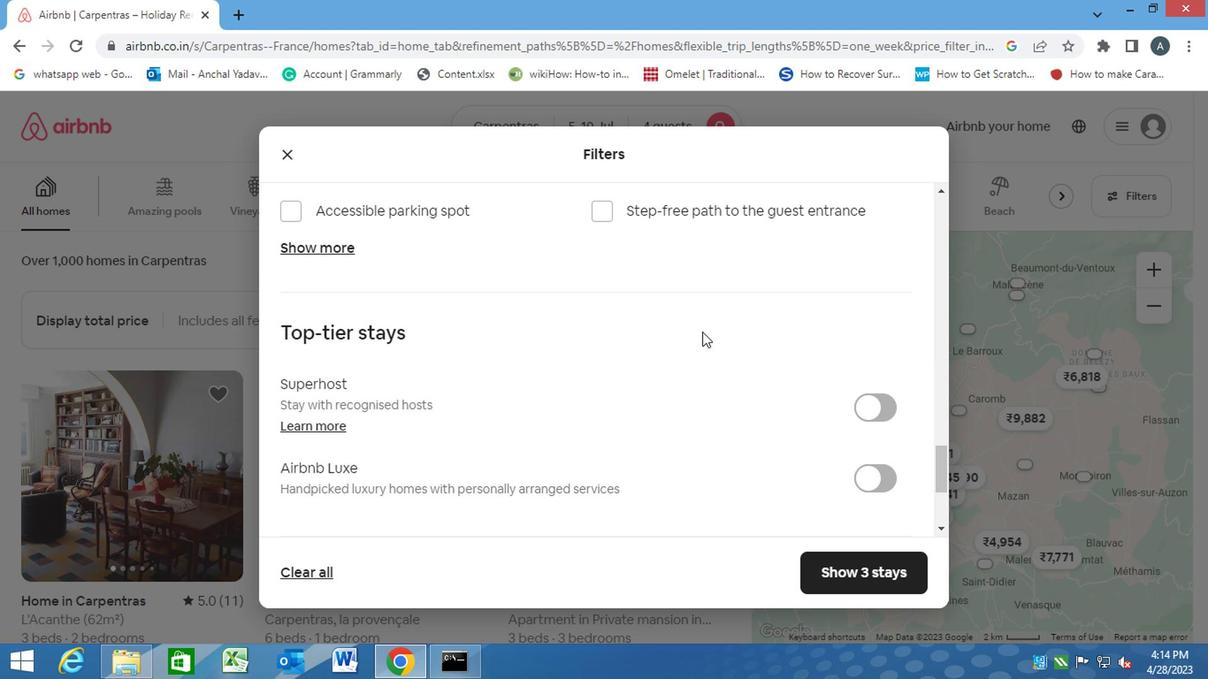 
Action: Mouse scrolled (700, 332) with delta (0, 0)
Screenshot: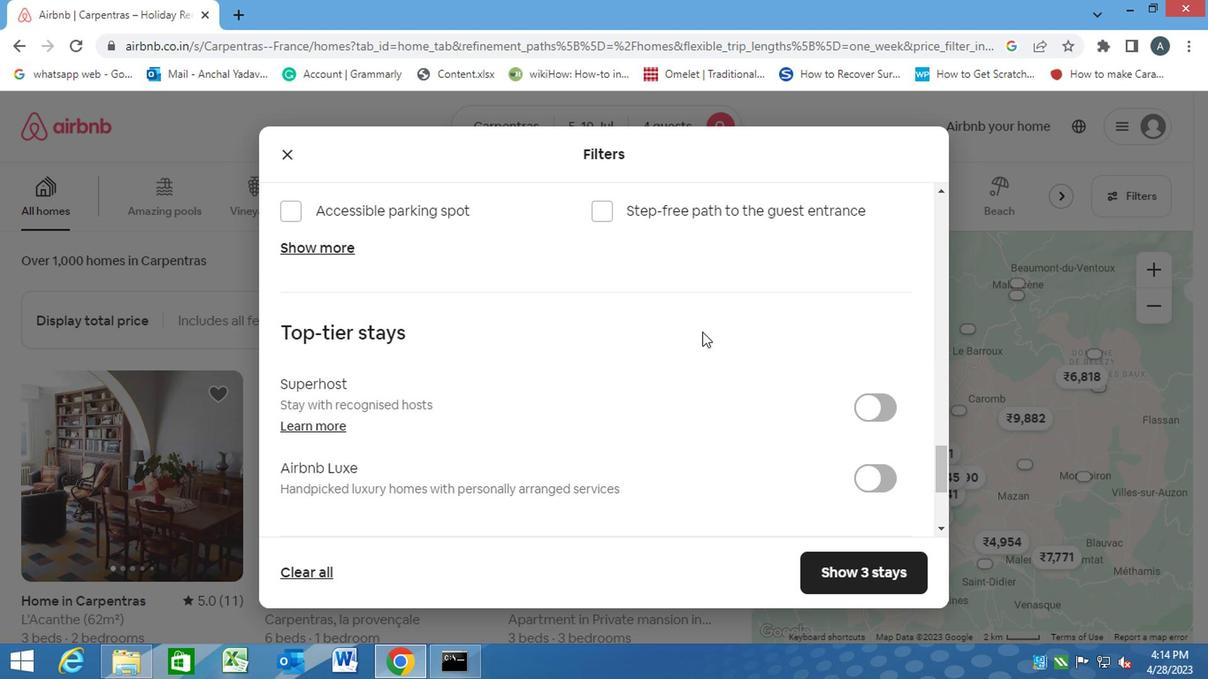 
Action: Mouse scrolled (700, 332) with delta (0, 0)
Screenshot: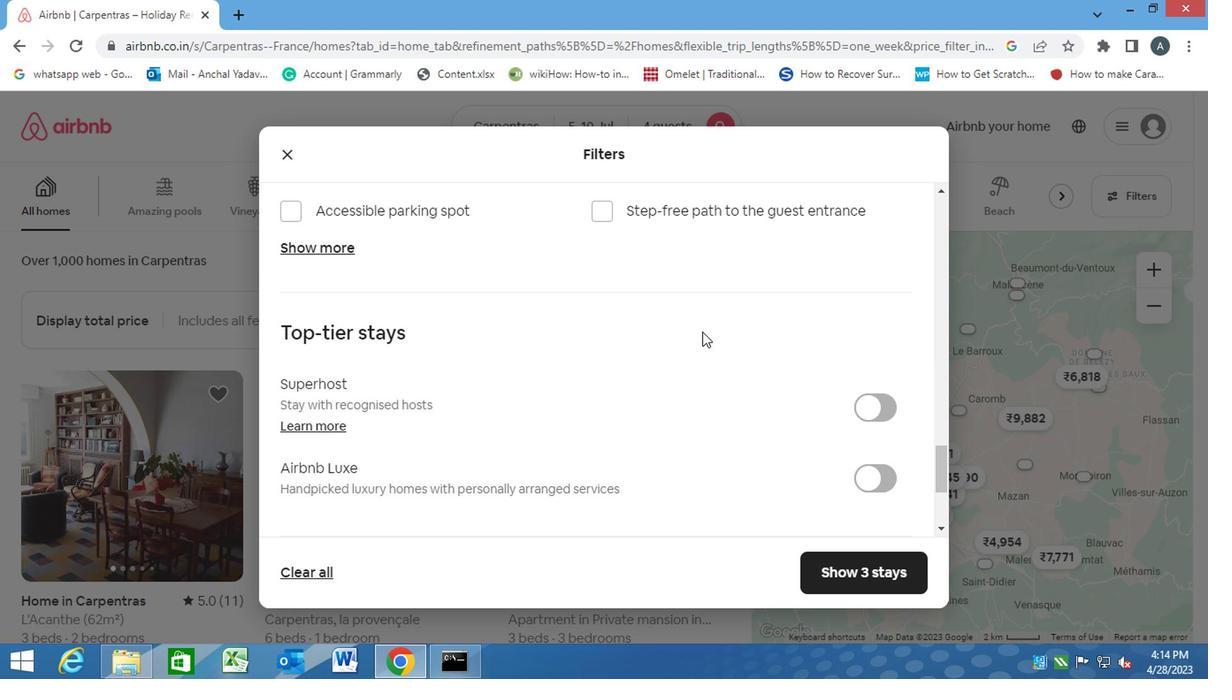 
Action: Mouse moved to (290, 417)
Screenshot: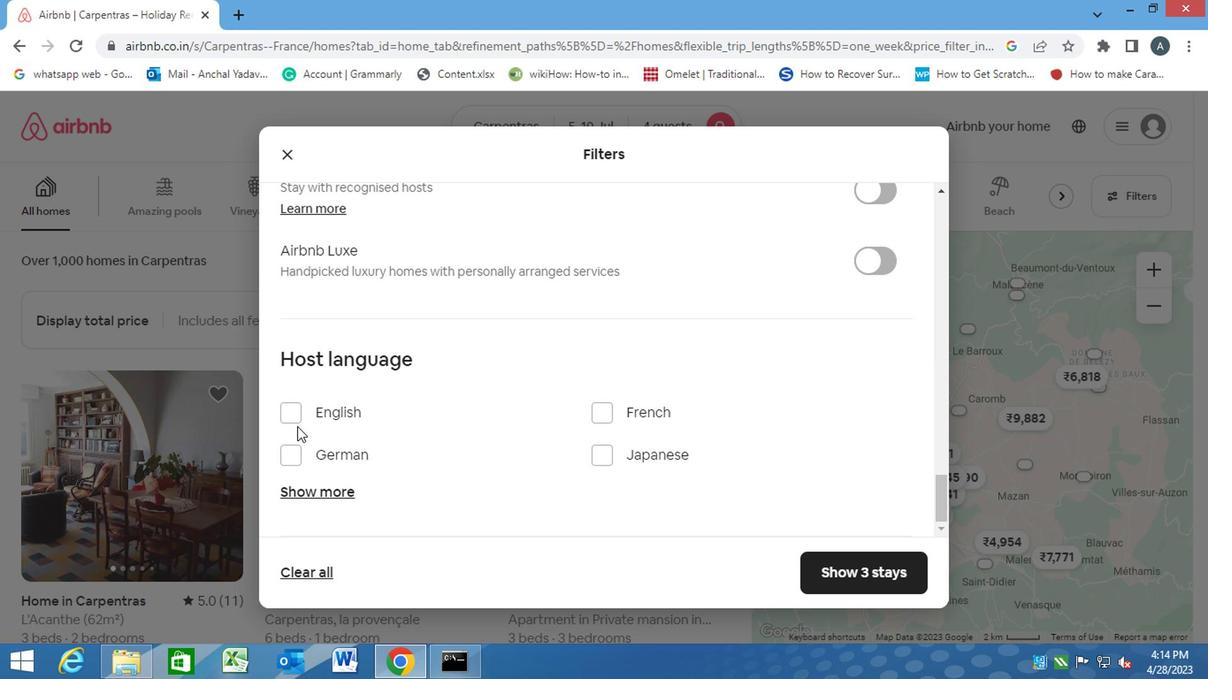 
Action: Mouse pressed left at (290, 417)
Screenshot: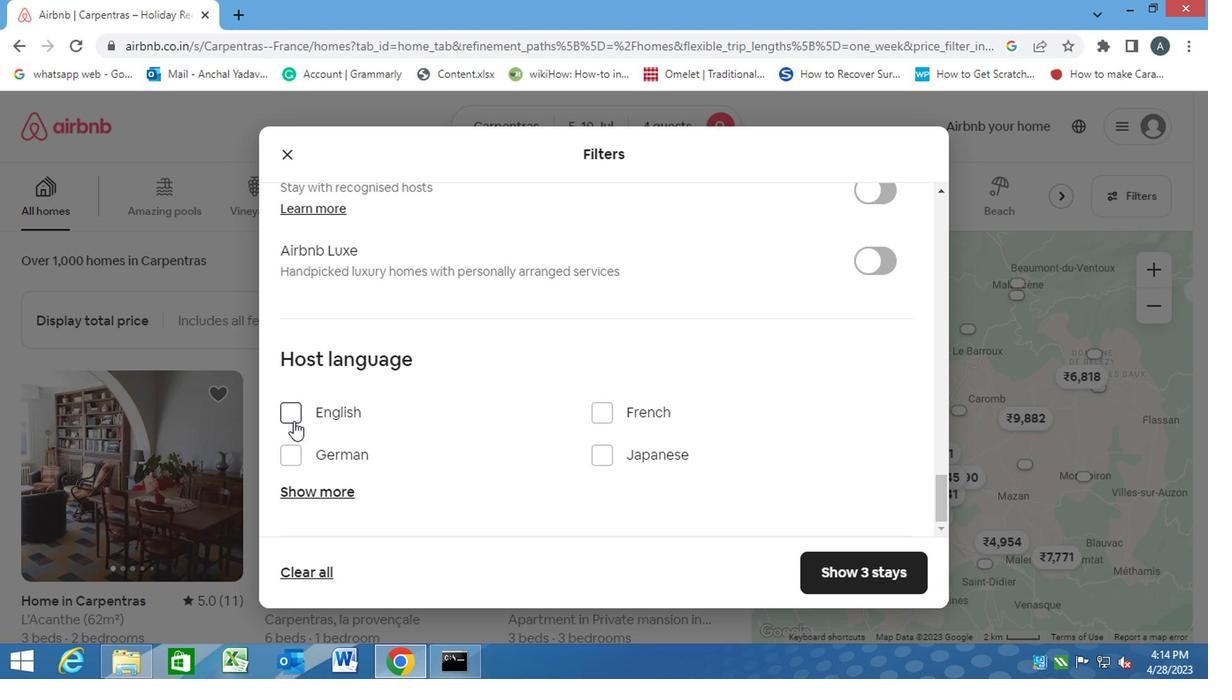 
Action: Mouse moved to (832, 570)
Screenshot: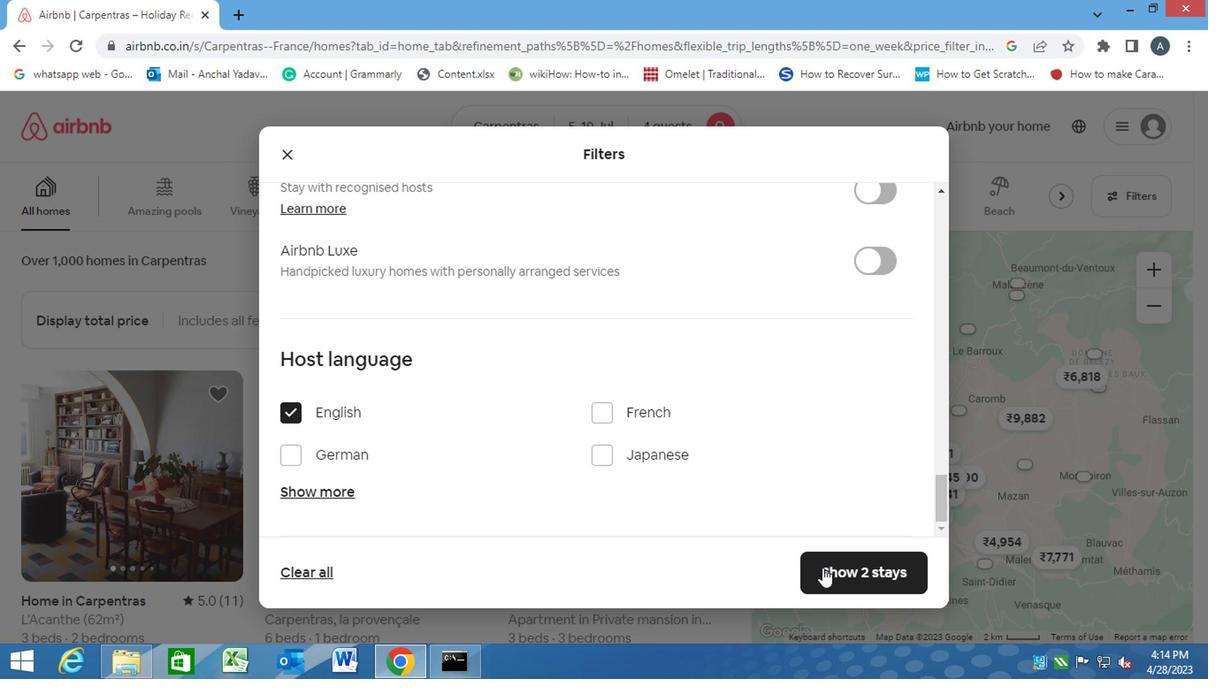 
Action: Mouse pressed left at (832, 570)
Screenshot: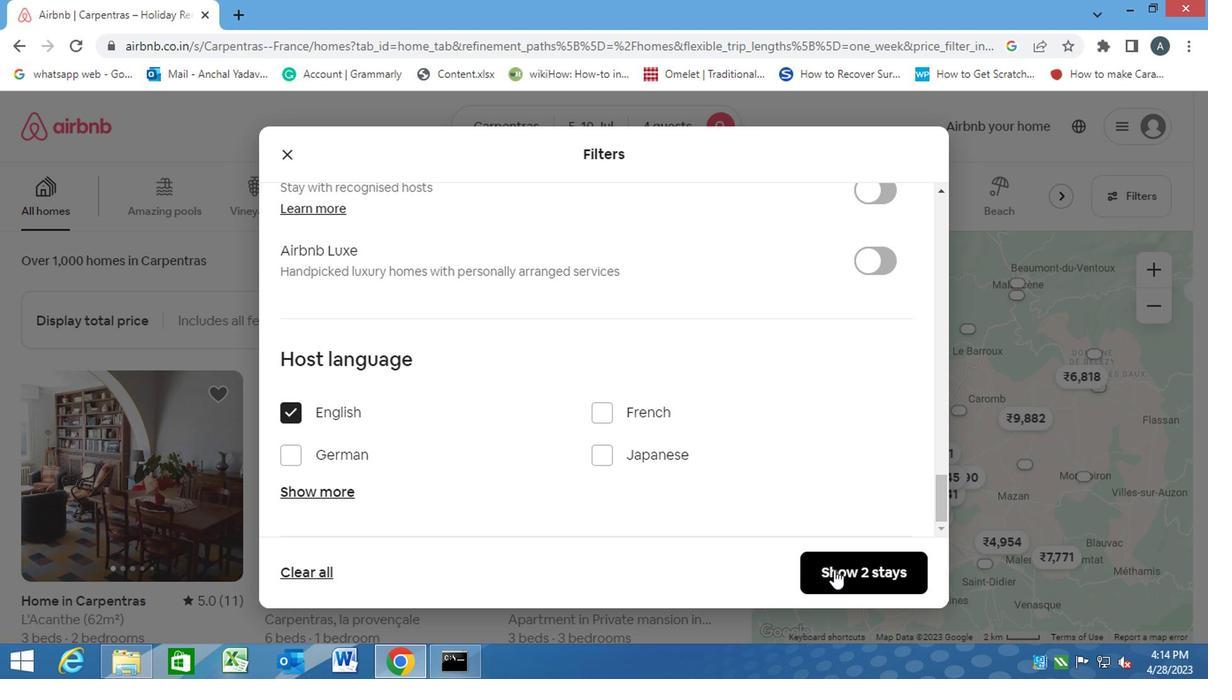
